 Task: Look for space in Ibirité, Brazil from 4th June, 2023 to 8th June, 2023 for 2 adults in price range Rs.8000 to Rs.16000. Place can be private room with 1  bedroom having 1 bed and 1 bathroom. Property type can be house, flat, guest house, hotel. Booking option can be shelf check-in. Required host language is Spanish.
Action: Key pressed i<Key.caps_lock>birite,<Key.space><Key.caps_lock>b<Key.caps_lock>razil<Key.space><Key.enter>
Screenshot: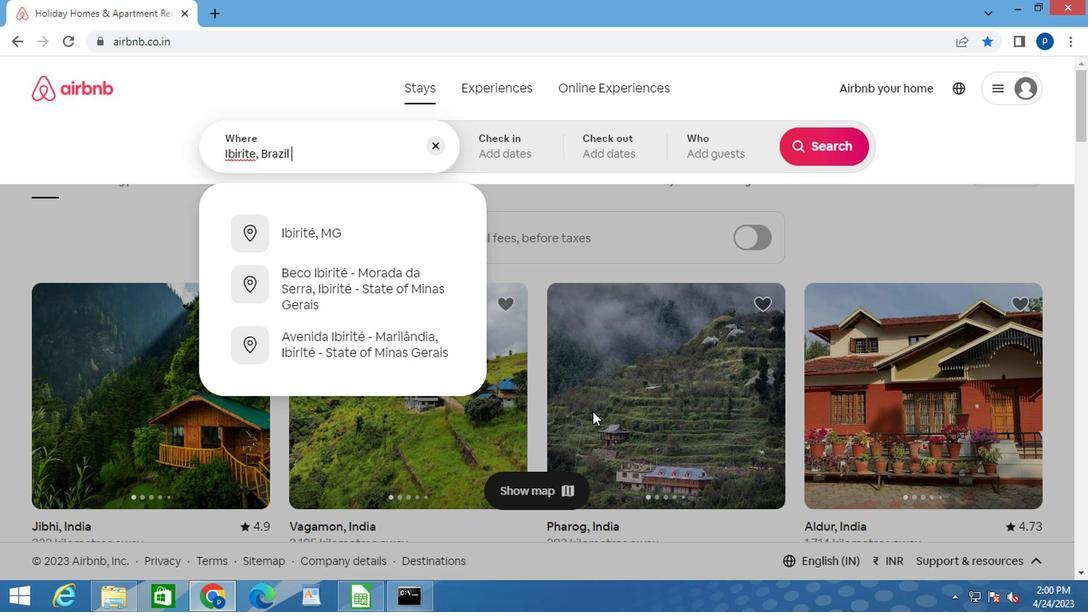 
Action: Mouse moved to (805, 268)
Screenshot: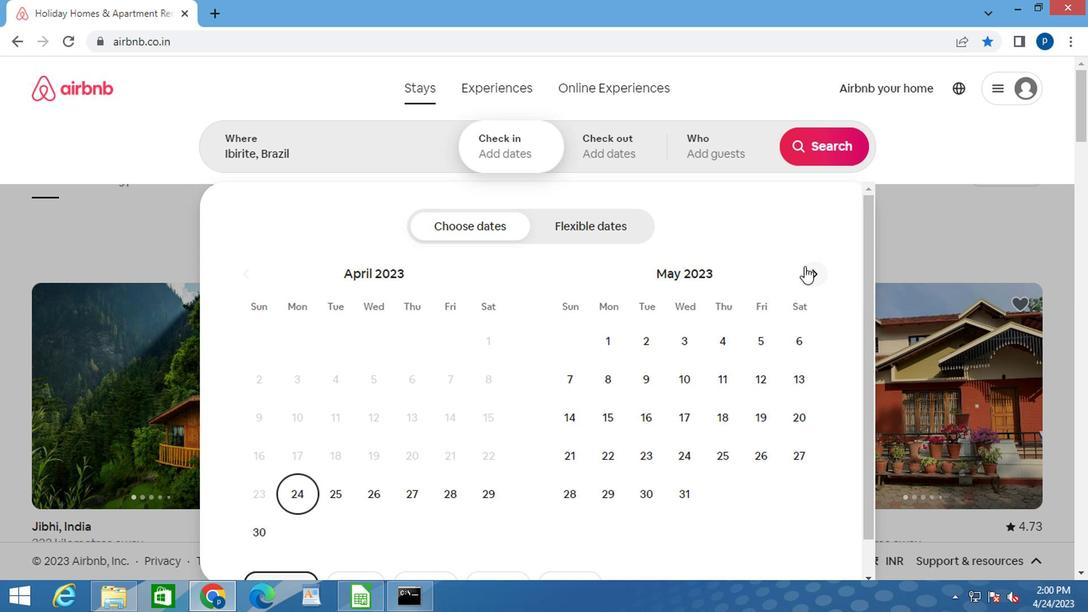 
Action: Mouse pressed left at (805, 268)
Screenshot: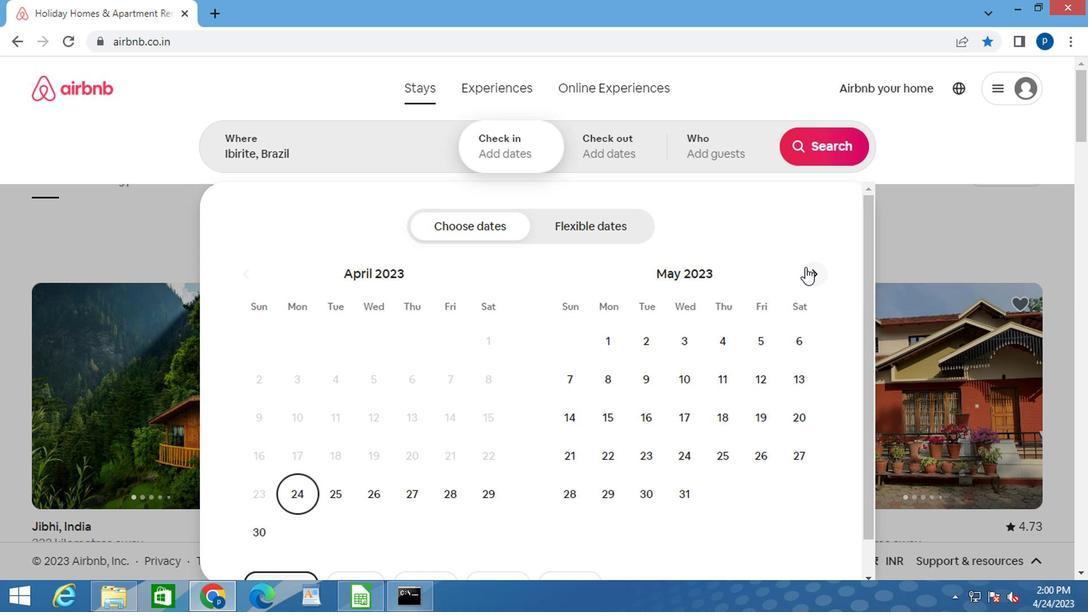 
Action: Mouse moved to (561, 380)
Screenshot: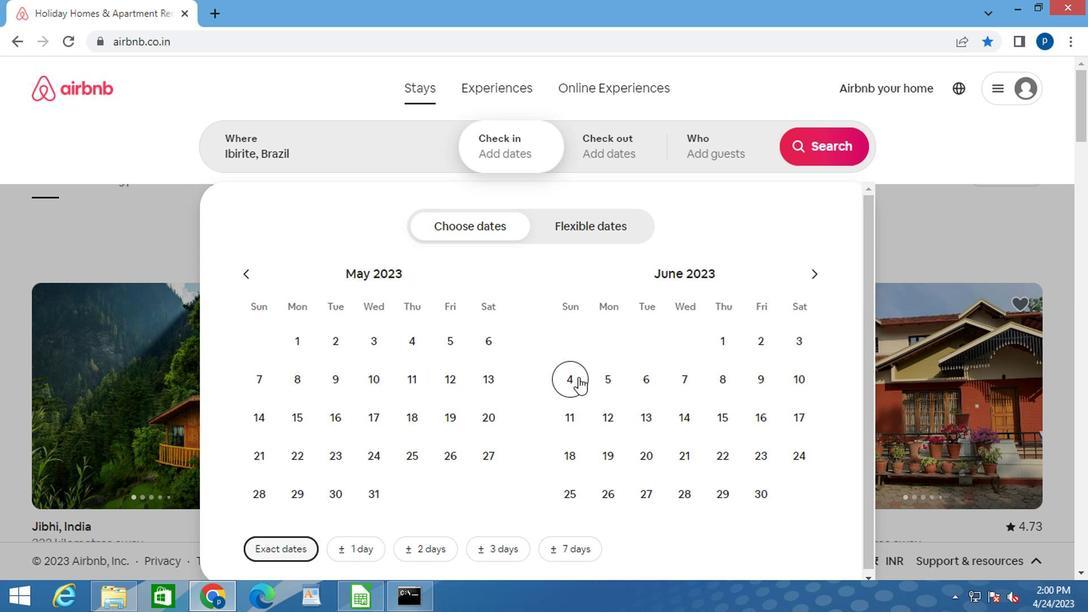
Action: Mouse pressed left at (561, 380)
Screenshot: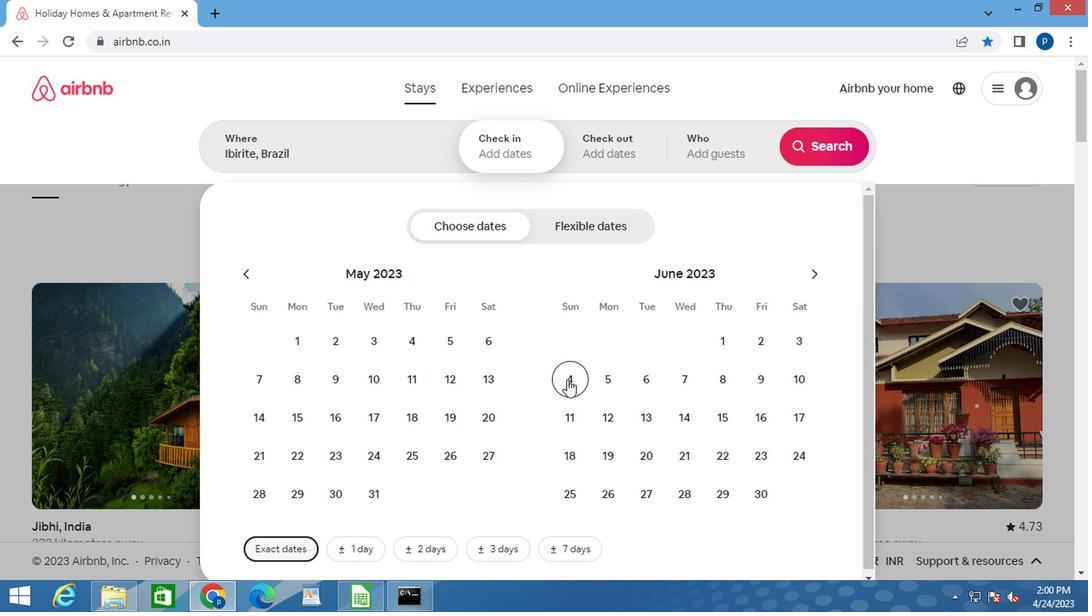 
Action: Mouse moved to (720, 387)
Screenshot: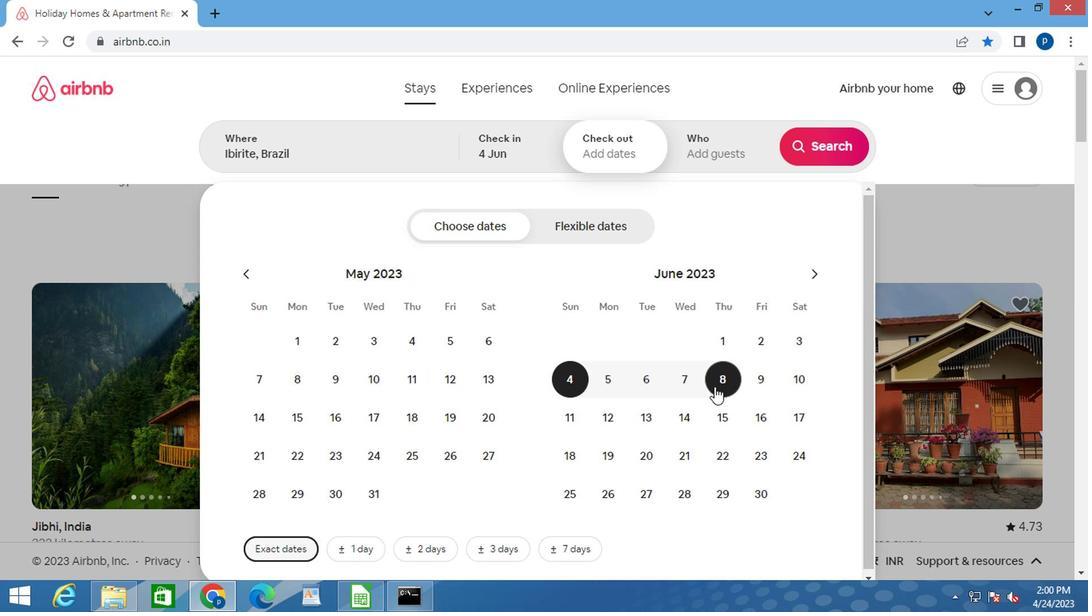 
Action: Mouse pressed left at (720, 387)
Screenshot: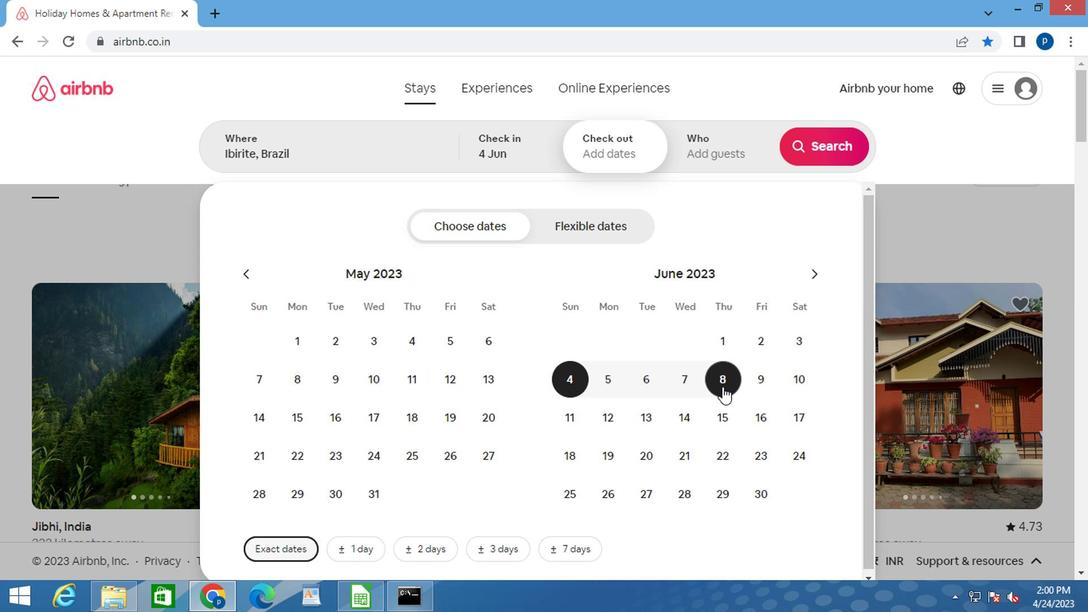 
Action: Mouse moved to (706, 158)
Screenshot: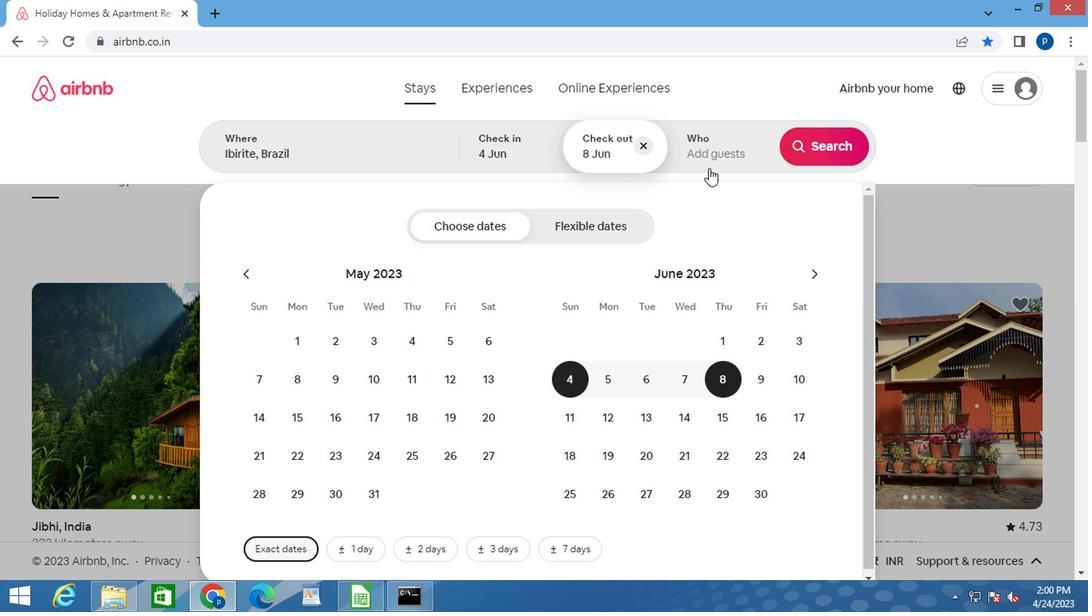 
Action: Mouse pressed left at (706, 158)
Screenshot: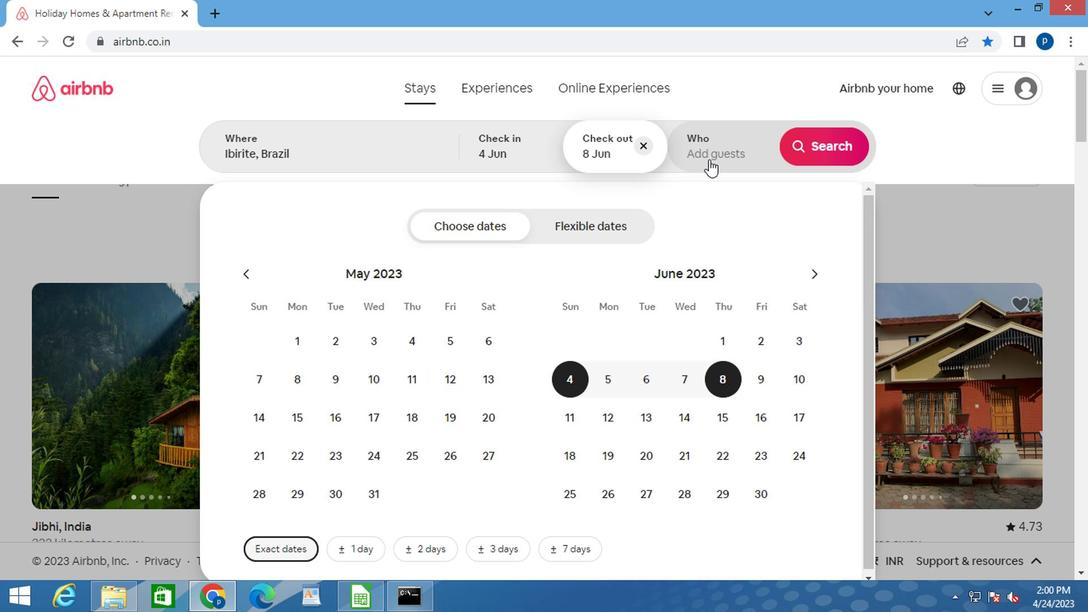 
Action: Mouse moved to (823, 230)
Screenshot: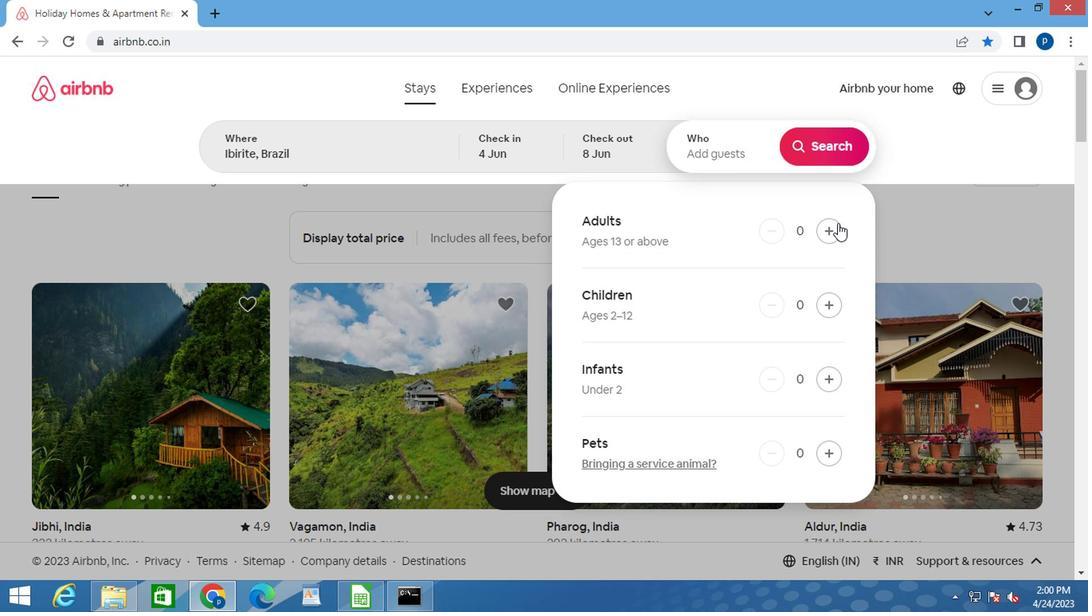 
Action: Mouse pressed left at (823, 230)
Screenshot: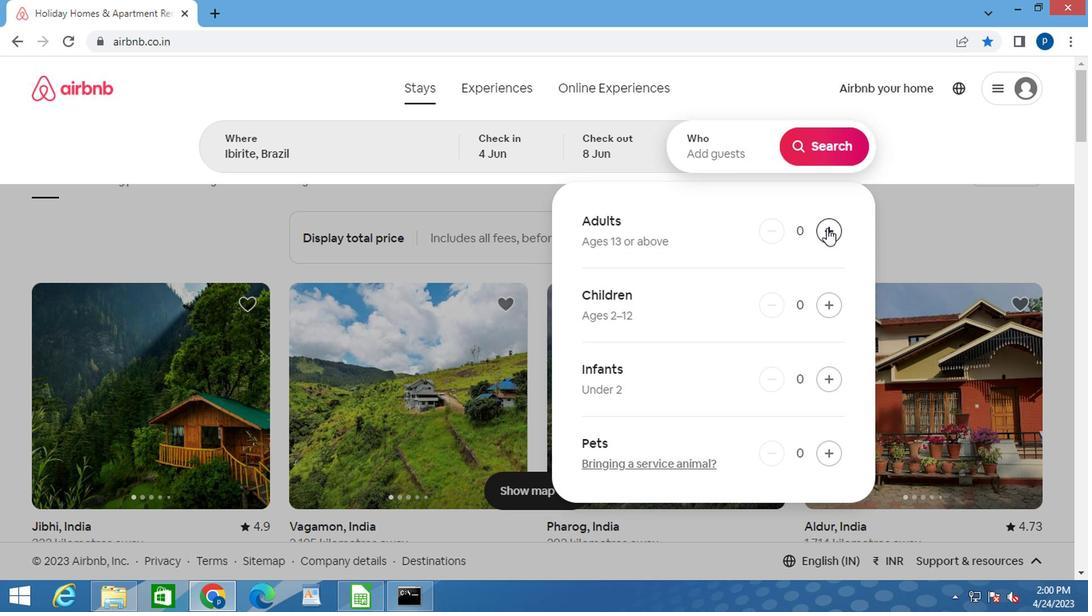 
Action: Mouse pressed left at (823, 230)
Screenshot: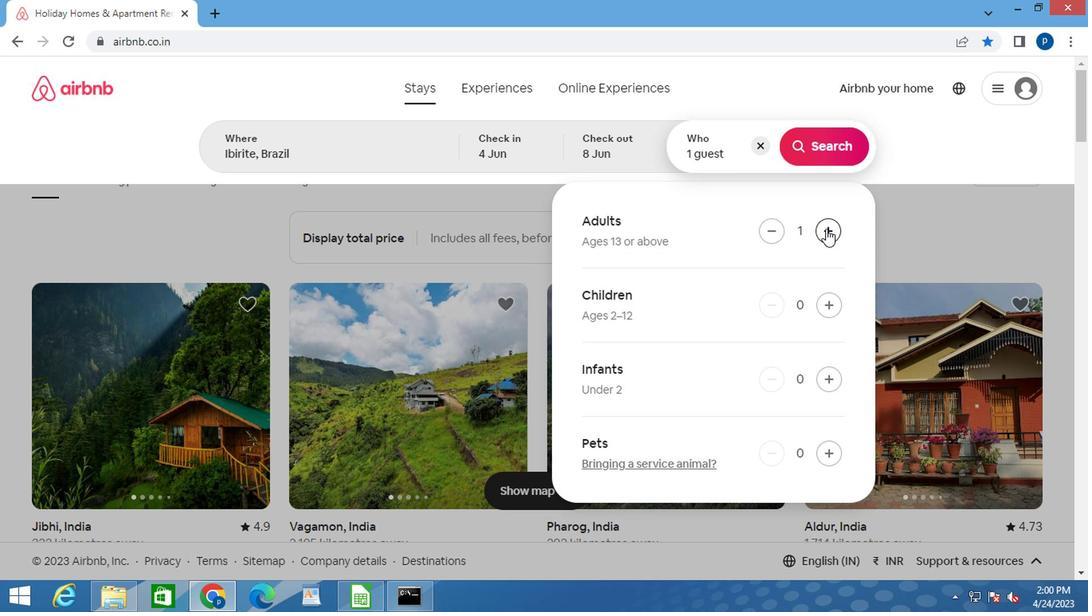 
Action: Mouse moved to (822, 151)
Screenshot: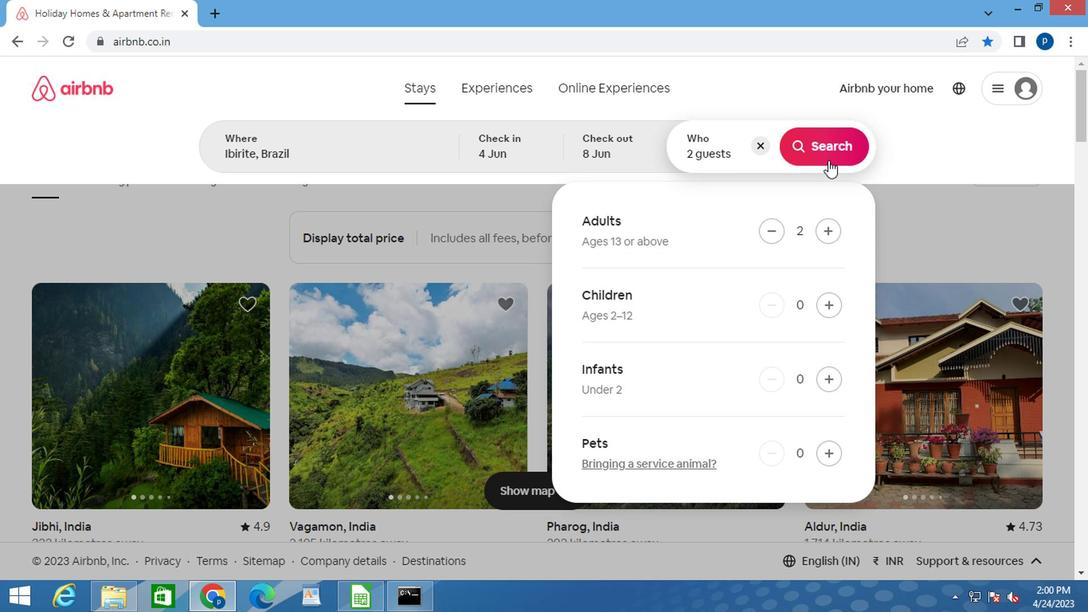 
Action: Mouse pressed left at (822, 151)
Screenshot: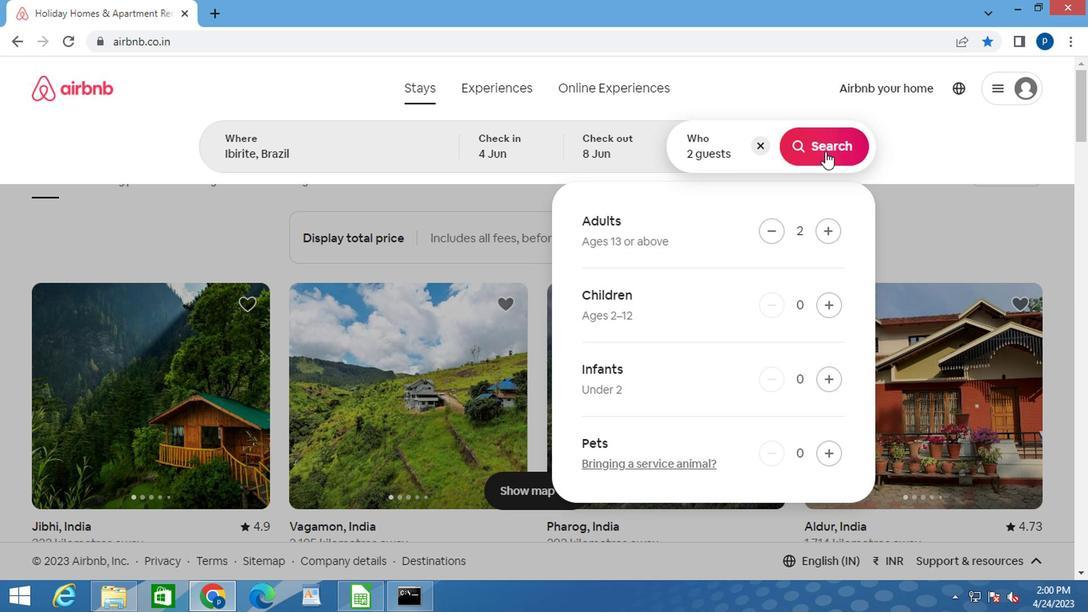 
Action: Mouse moved to (999, 155)
Screenshot: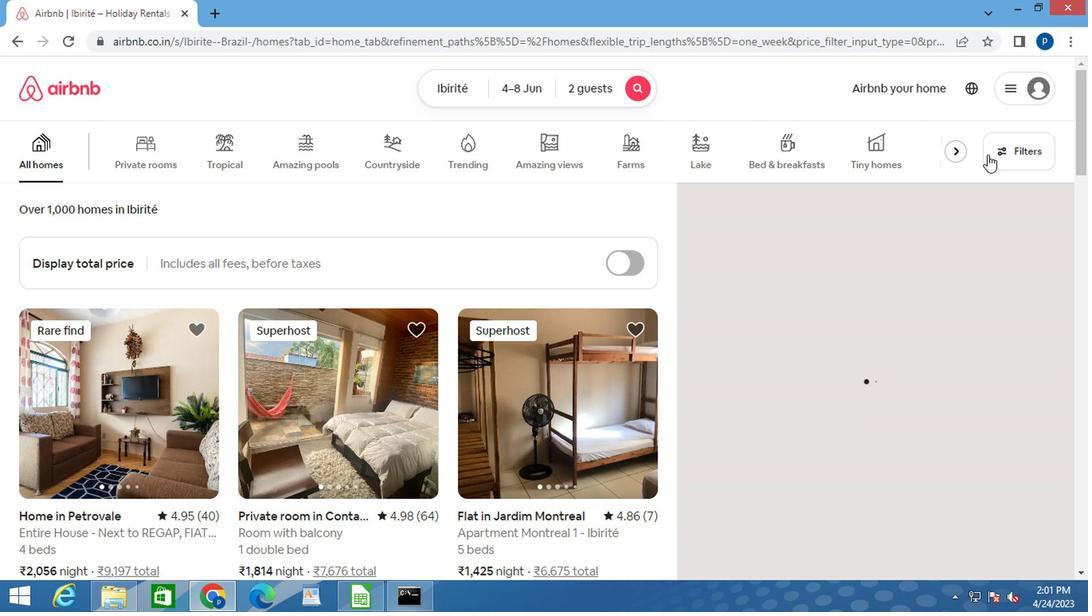 
Action: Mouse pressed left at (999, 155)
Screenshot: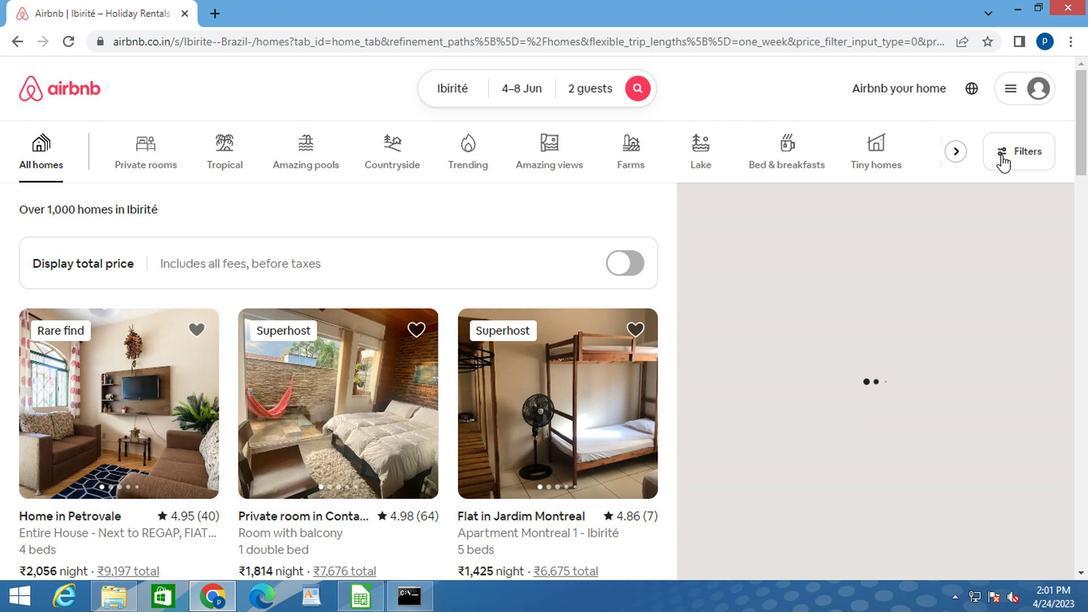 
Action: Mouse moved to (307, 354)
Screenshot: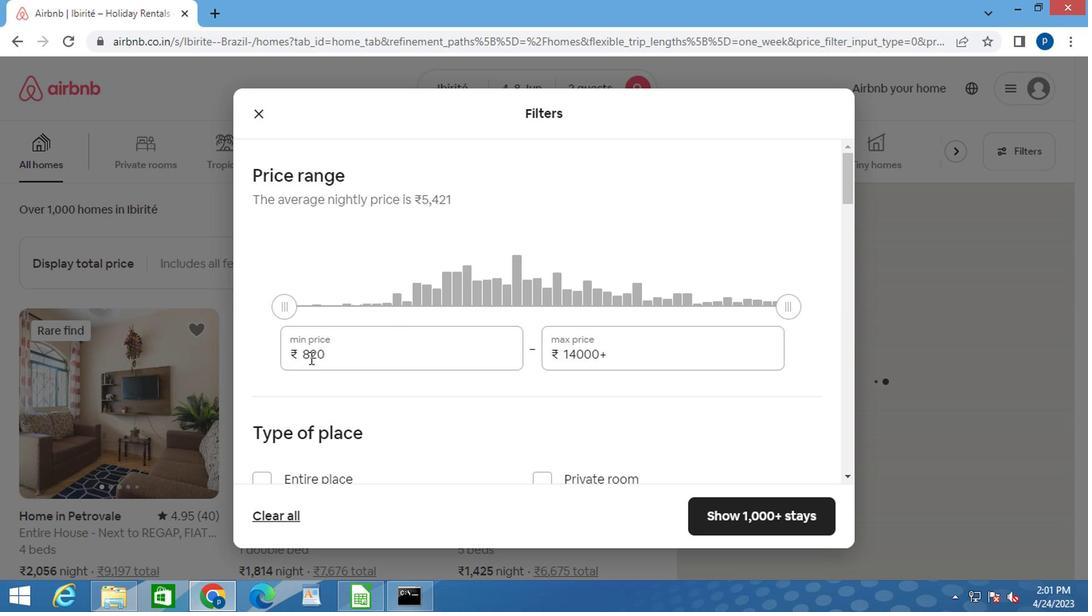 
Action: Mouse pressed left at (307, 354)
Screenshot: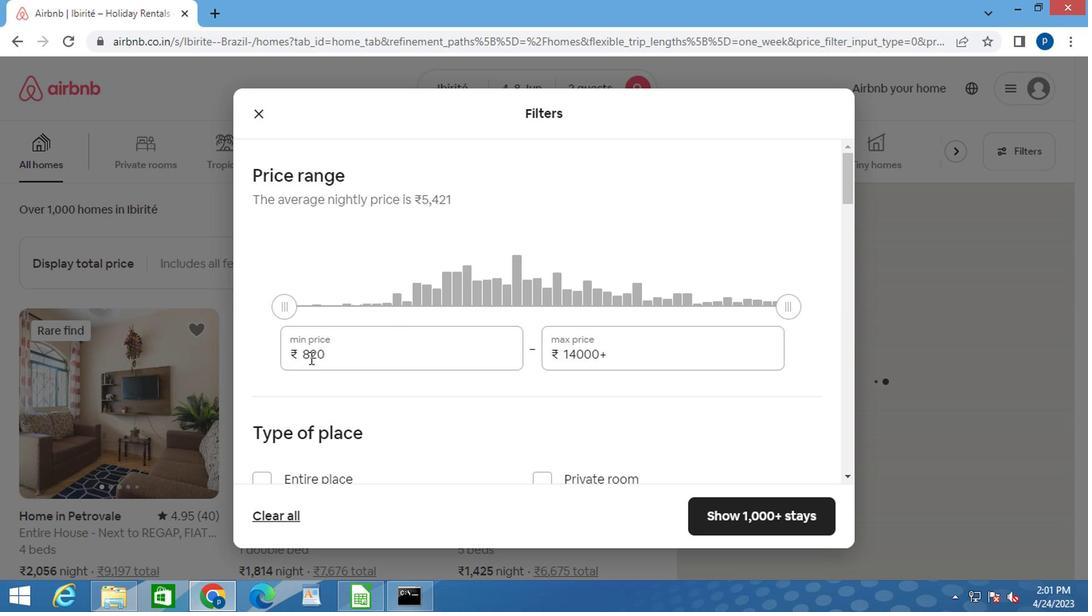 
Action: Mouse pressed left at (307, 354)
Screenshot: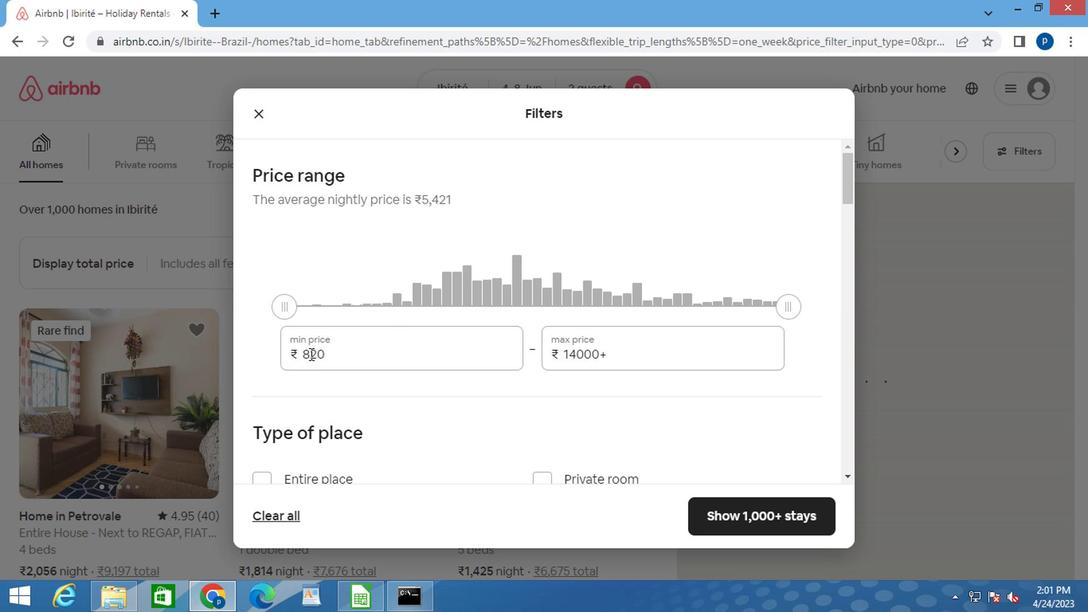 
Action: Mouse moved to (307, 354)
Screenshot: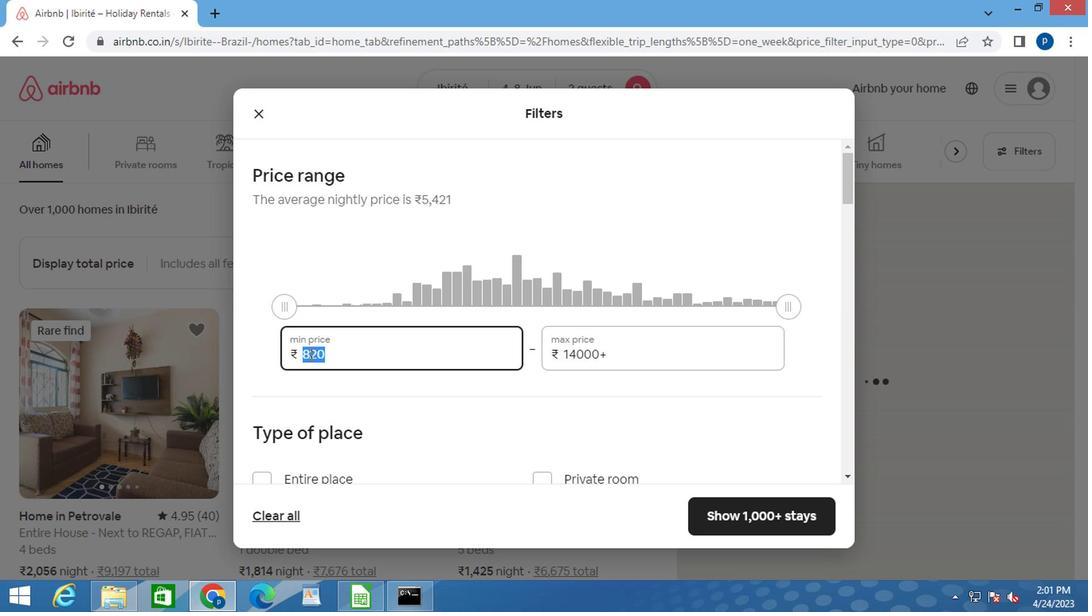 
Action: Key pressed 8000<Key.tab>16000
Screenshot: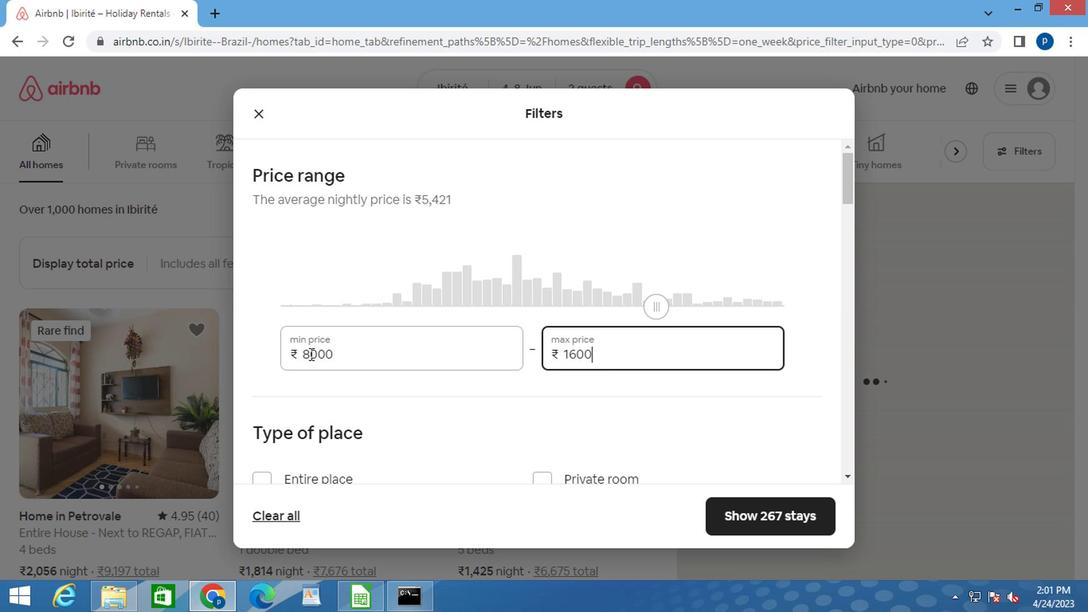 
Action: Mouse moved to (336, 386)
Screenshot: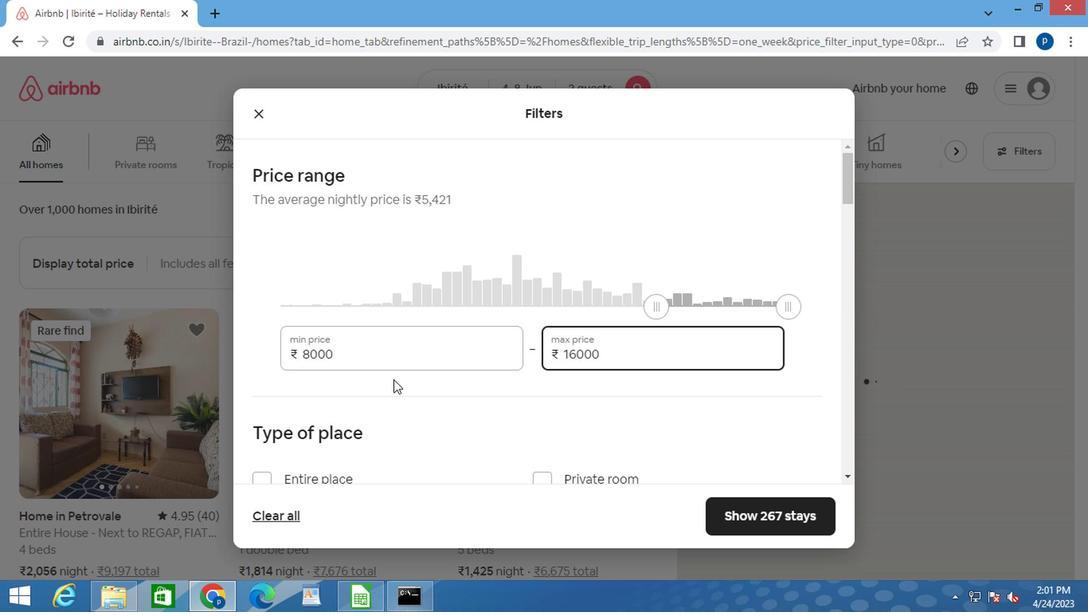 
Action: Mouse scrolled (336, 386) with delta (0, 0)
Screenshot: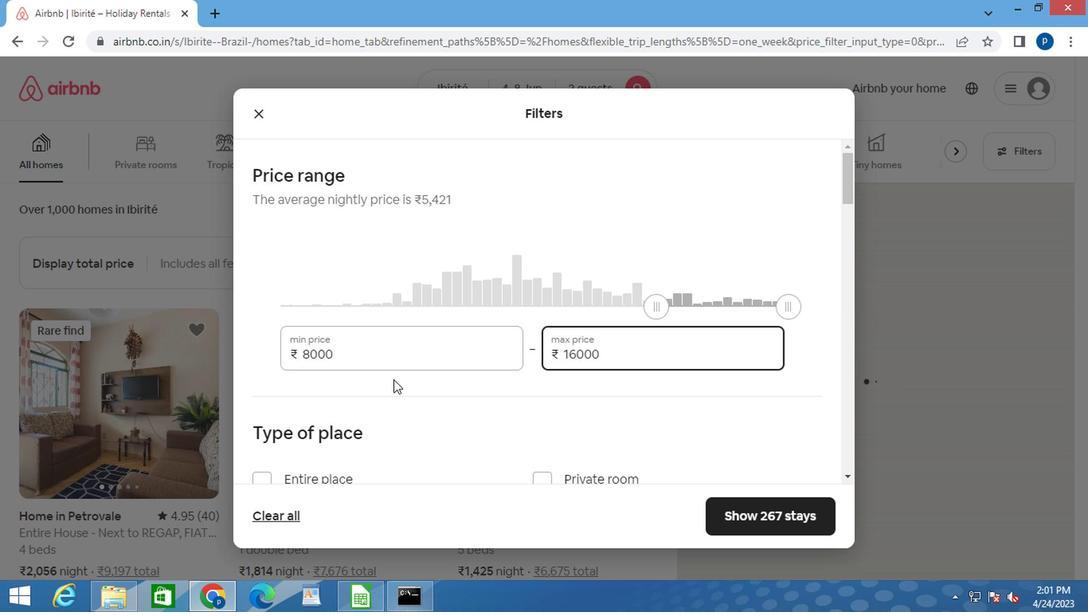 
Action: Mouse moved to (358, 380)
Screenshot: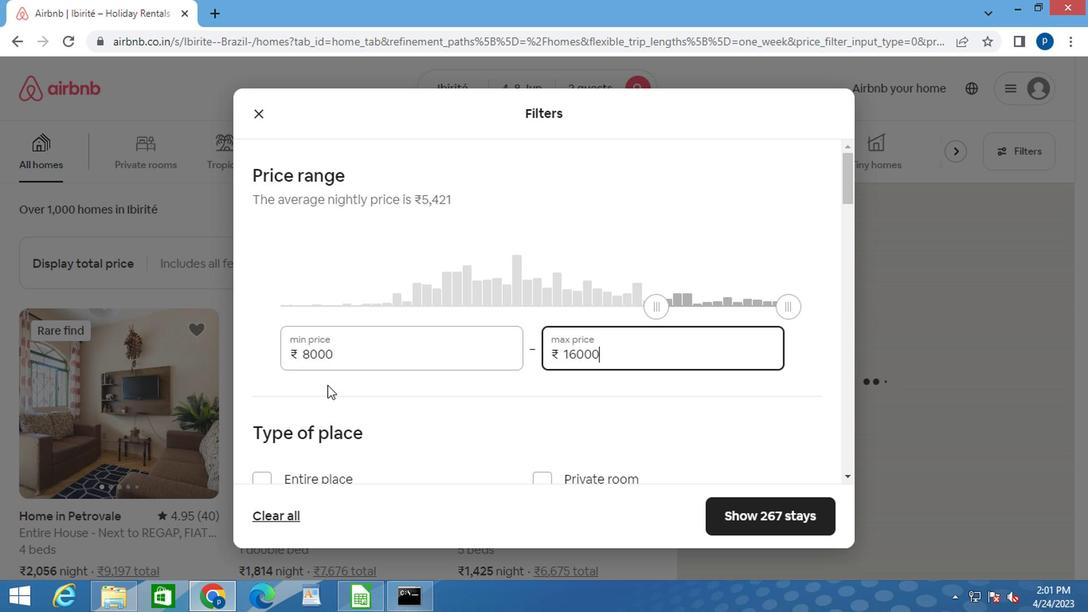 
Action: Mouse scrolled (358, 379) with delta (0, 0)
Screenshot: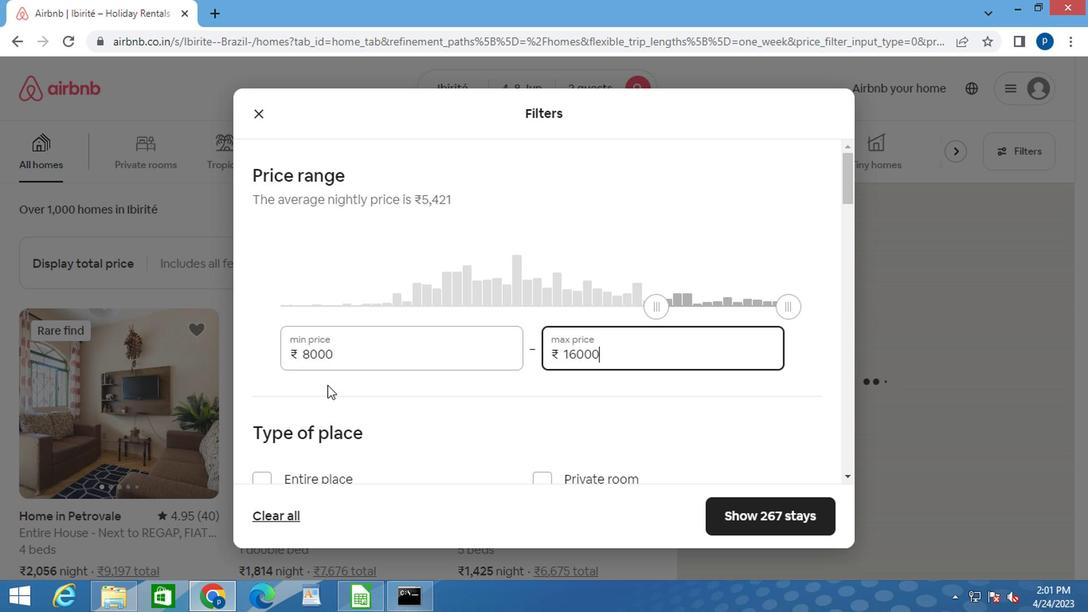 
Action: Mouse moved to (362, 352)
Screenshot: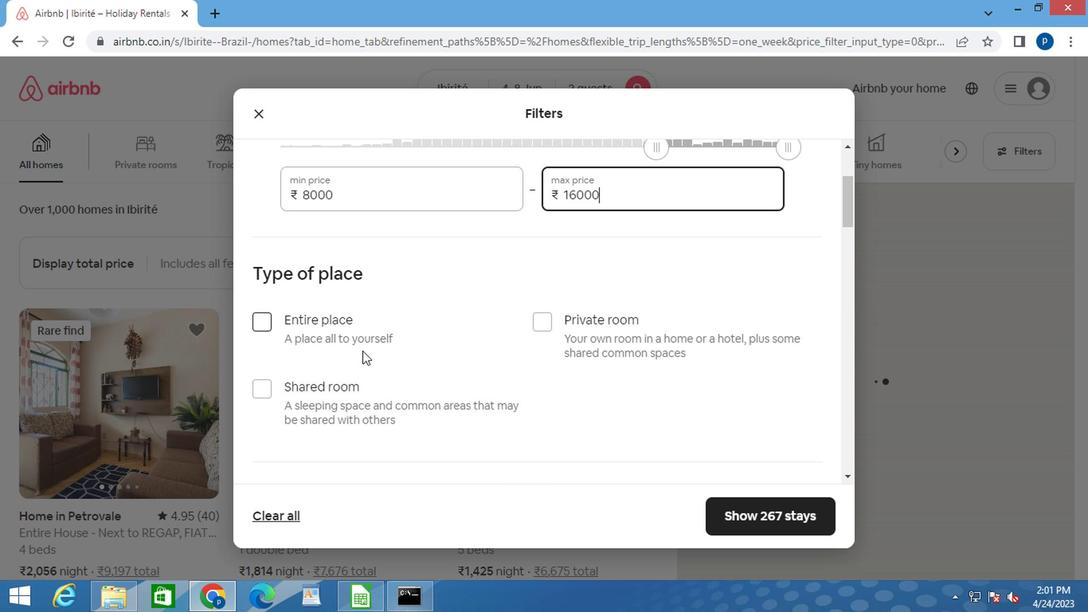 
Action: Mouse scrolled (362, 351) with delta (0, -1)
Screenshot: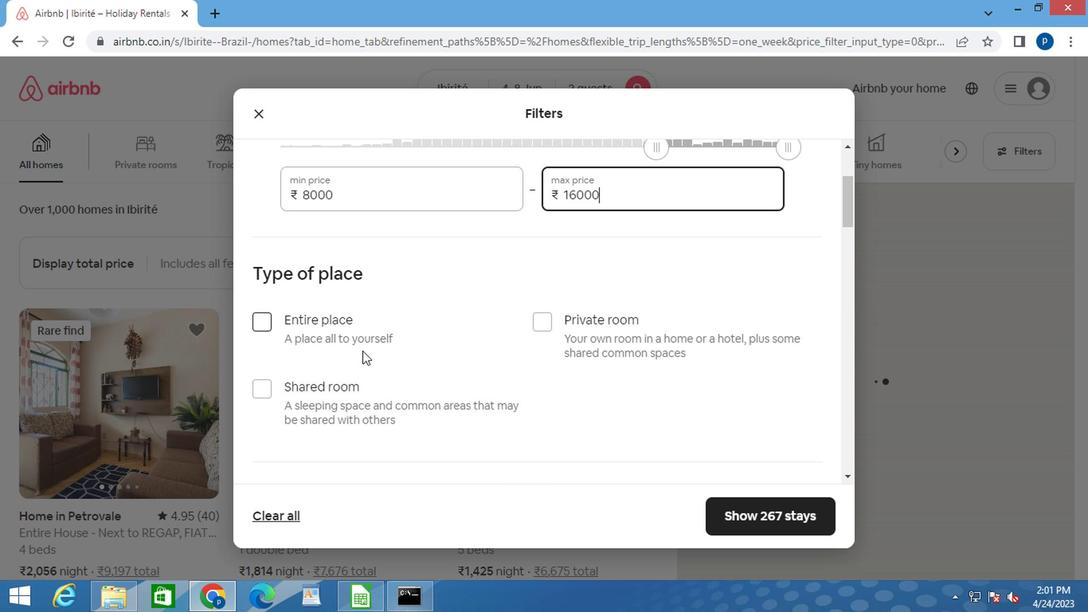 
Action: Mouse moved to (362, 353)
Screenshot: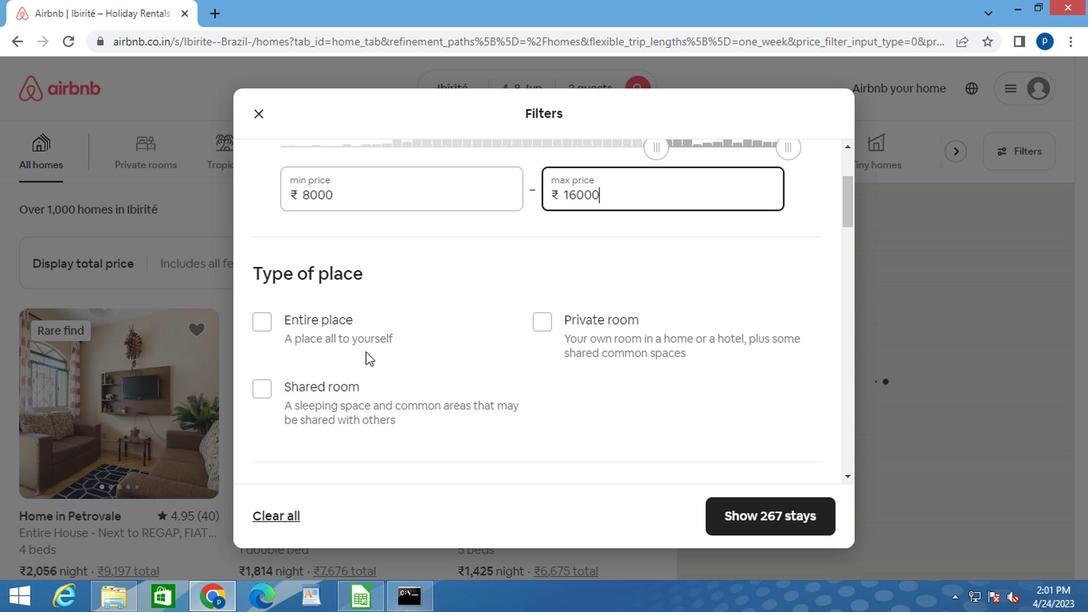 
Action: Mouse scrolled (362, 352) with delta (0, 0)
Screenshot: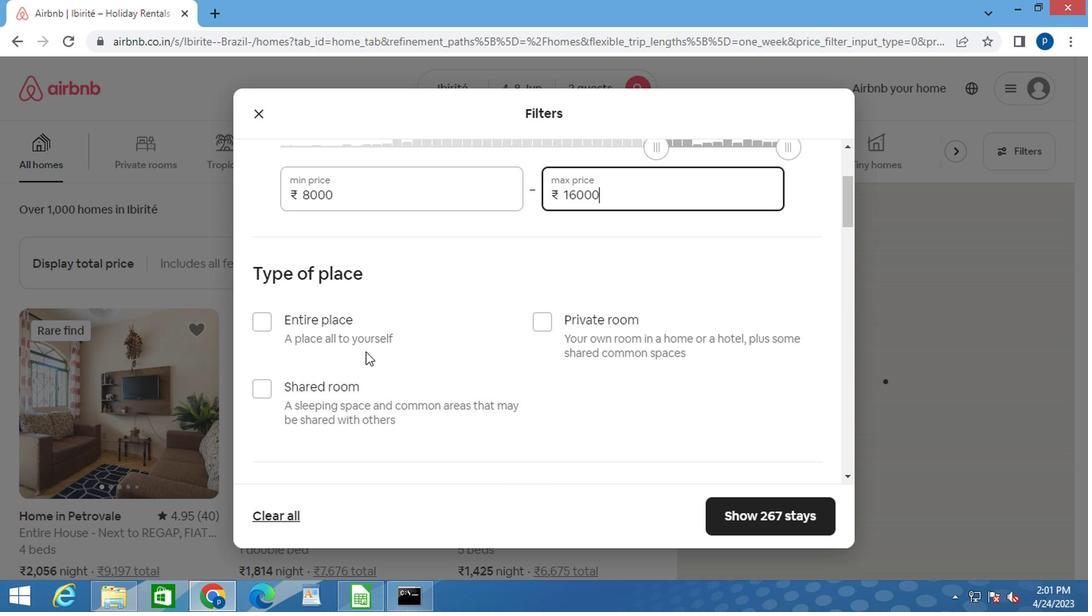
Action: Mouse moved to (362, 353)
Screenshot: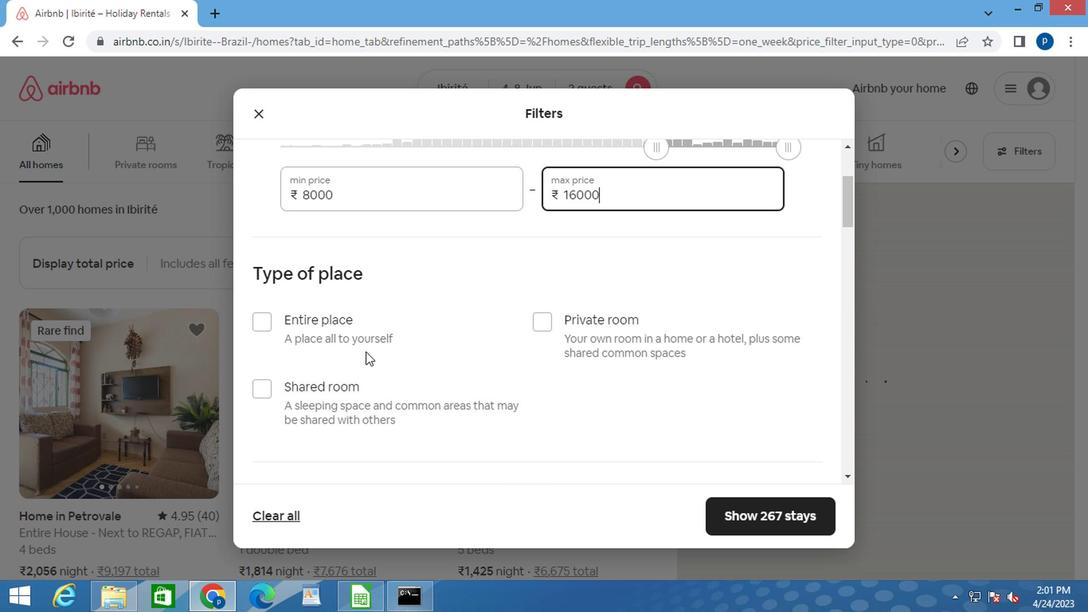 
Action: Mouse scrolled (362, 354) with delta (0, 1)
Screenshot: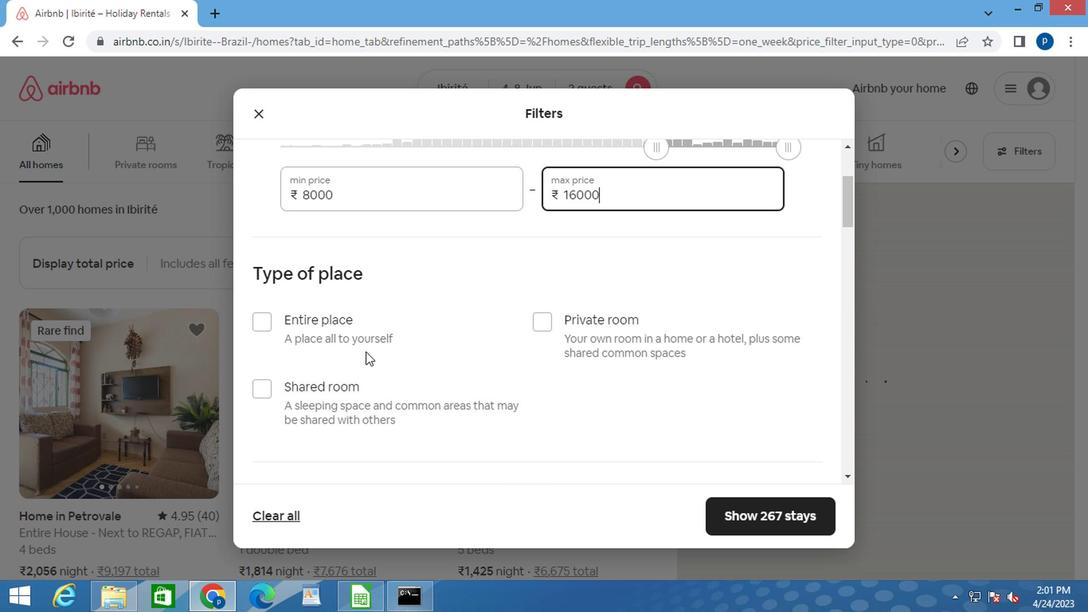 
Action: Mouse moved to (545, 248)
Screenshot: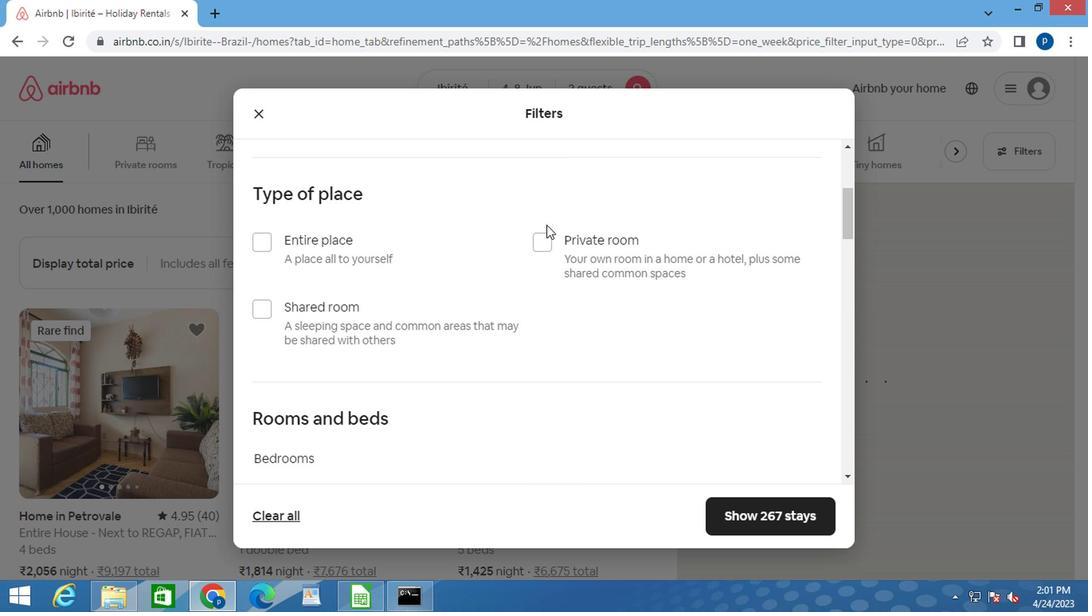
Action: Mouse pressed left at (545, 248)
Screenshot: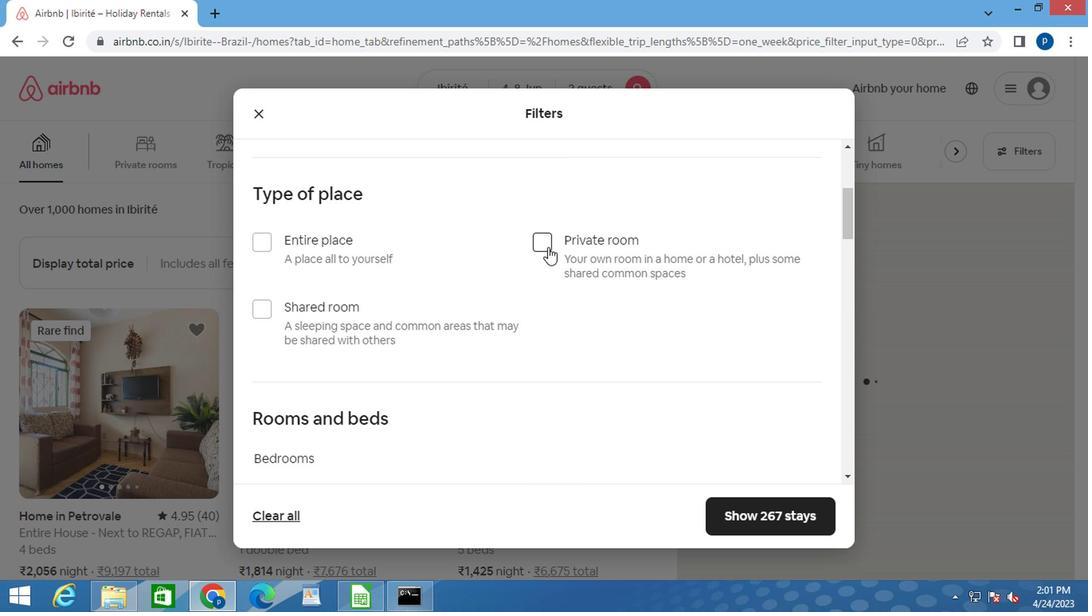 
Action: Mouse moved to (545, 250)
Screenshot: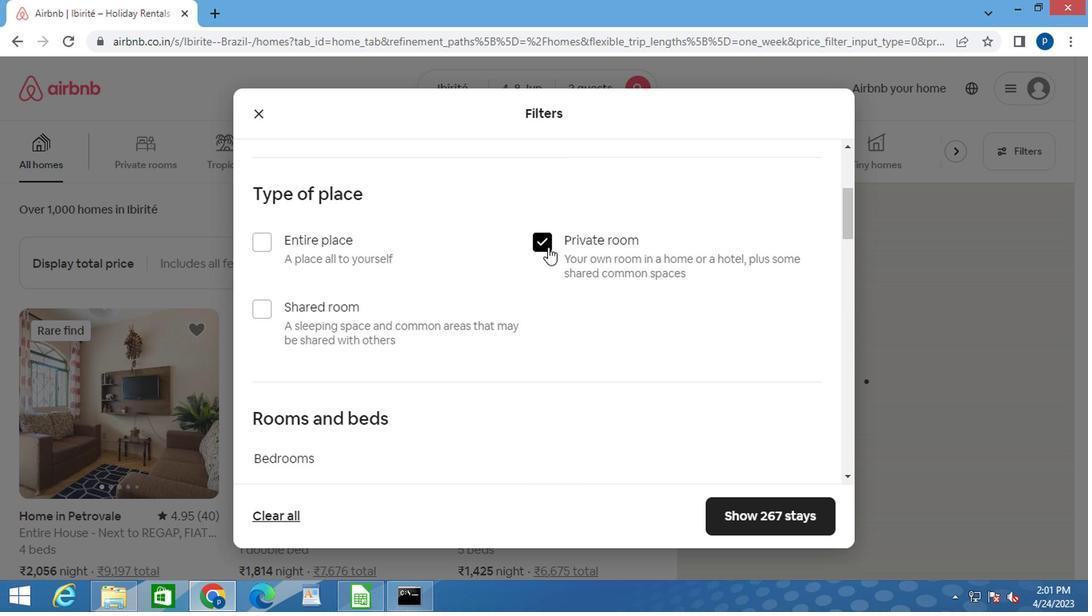 
Action: Mouse scrolled (545, 248) with delta (0, -1)
Screenshot: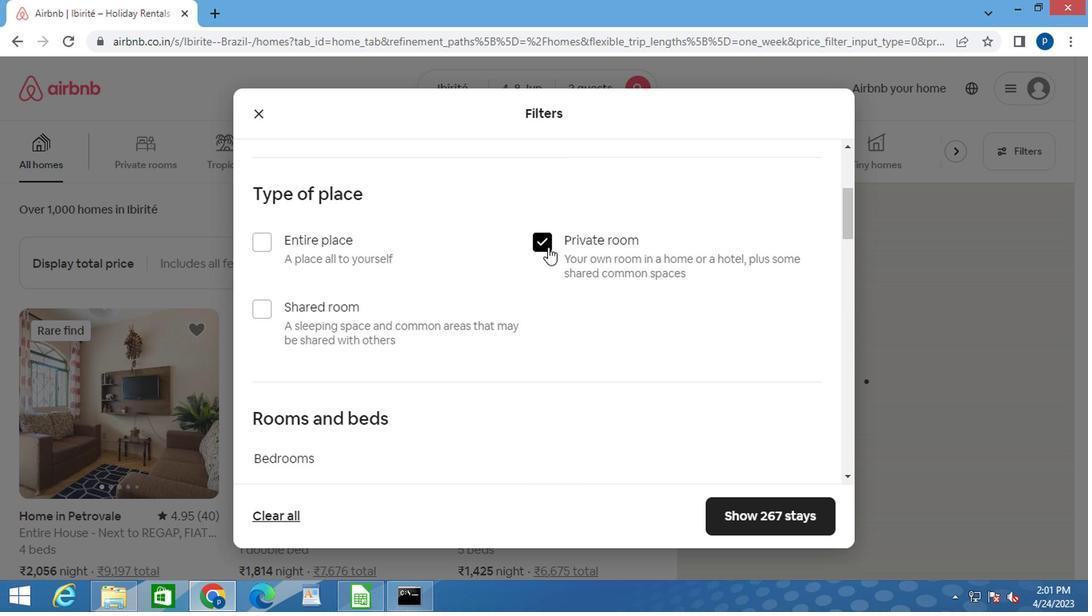 
Action: Mouse moved to (544, 250)
Screenshot: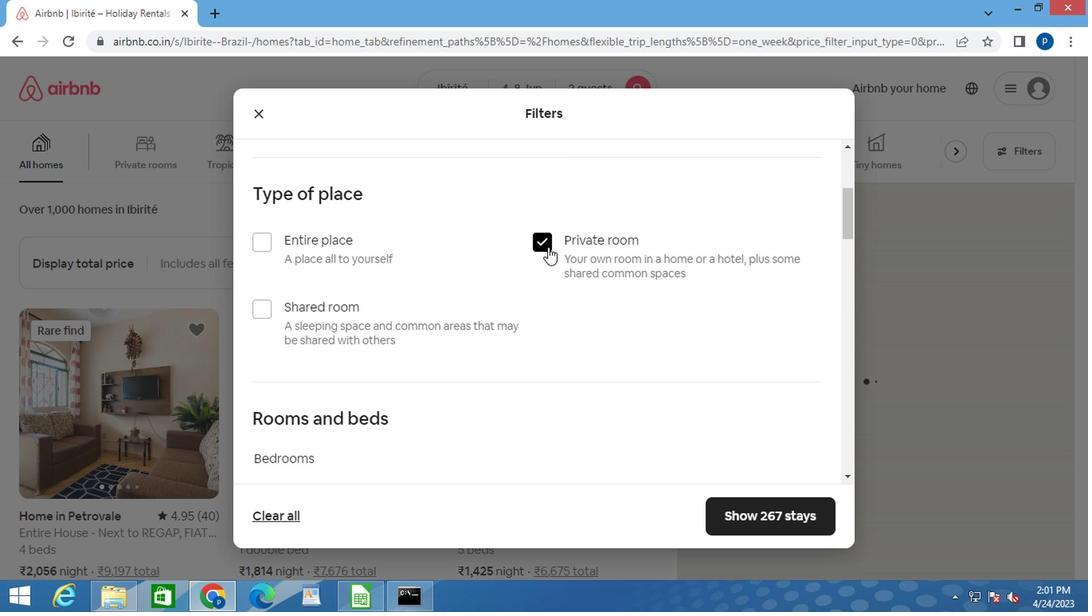 
Action: Mouse scrolled (544, 248) with delta (0, -1)
Screenshot: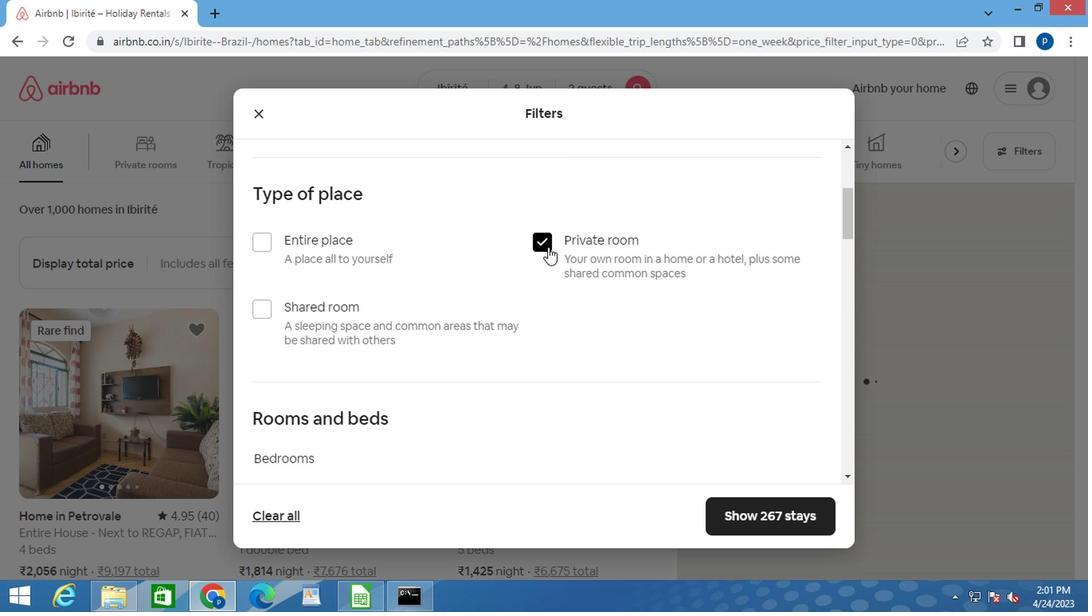 
Action: Mouse scrolled (544, 250) with delta (0, 0)
Screenshot: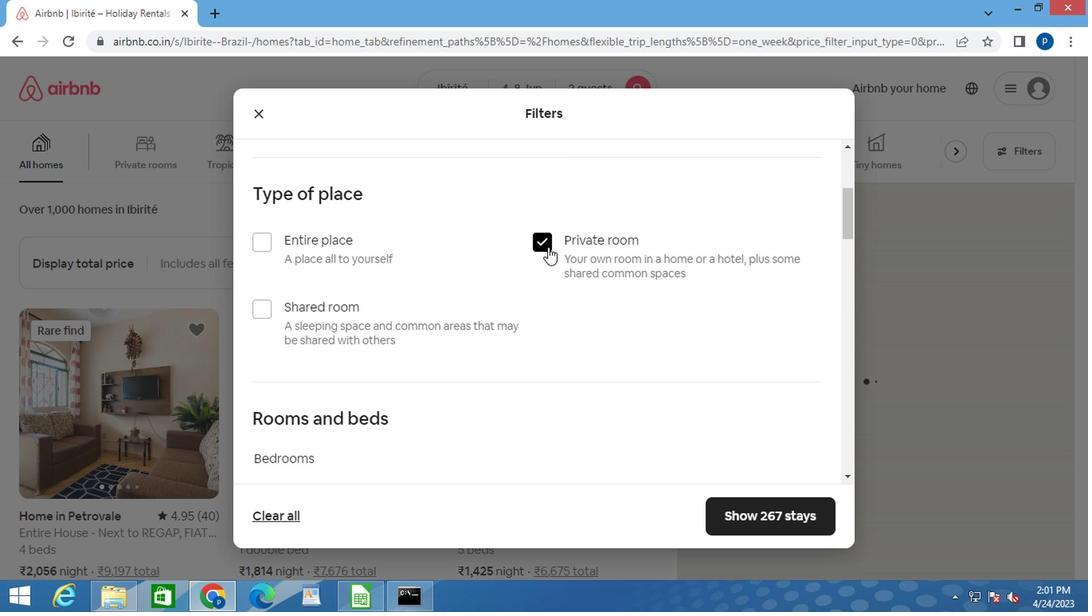 
Action: Mouse moved to (543, 251)
Screenshot: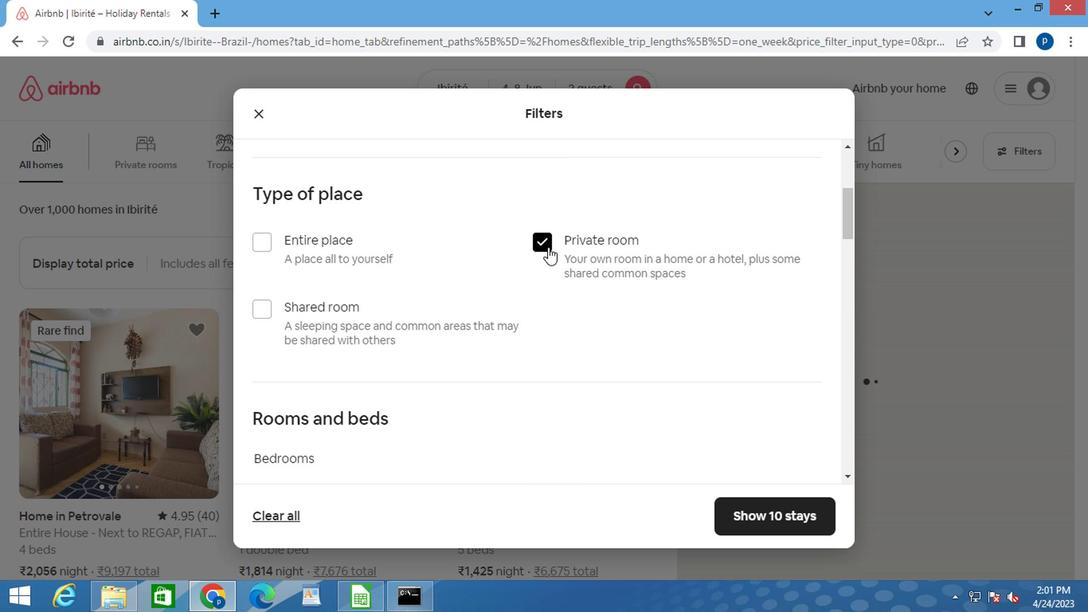 
Action: Mouse scrolled (543, 250) with delta (0, -1)
Screenshot: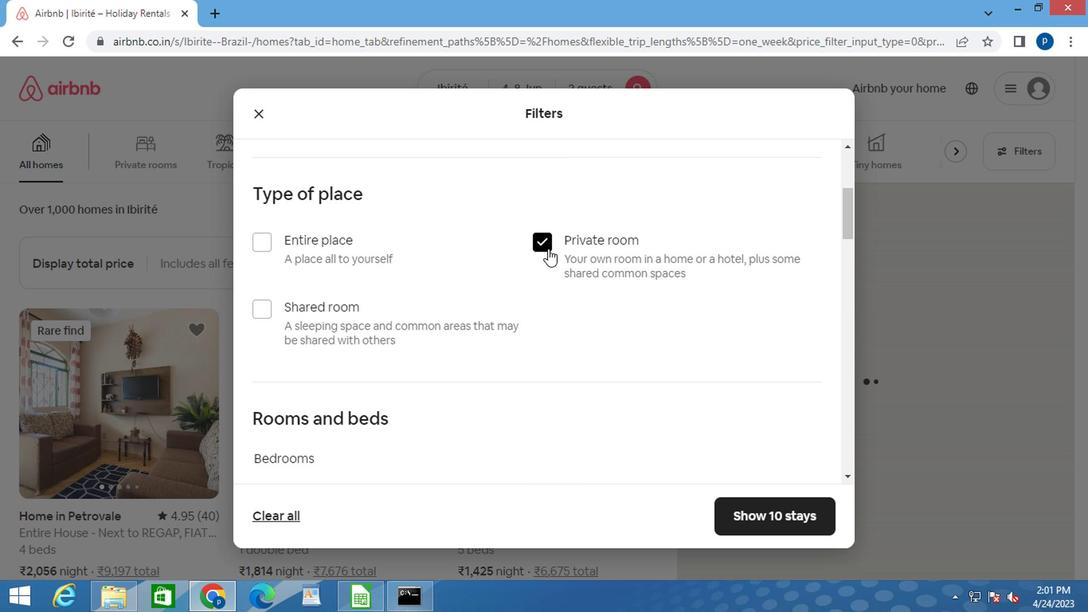 
Action: Mouse moved to (343, 187)
Screenshot: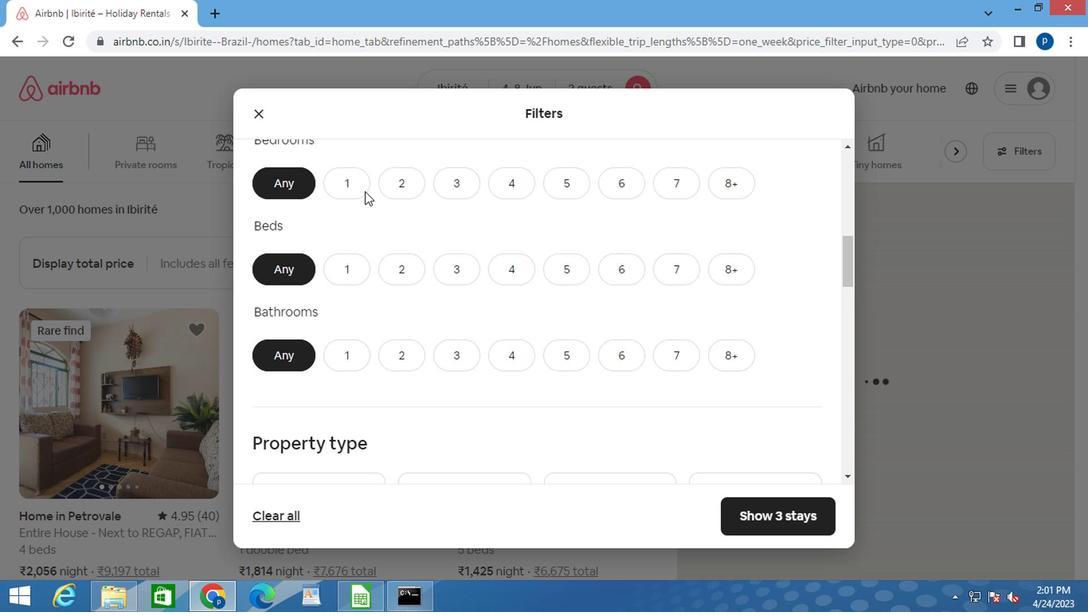 
Action: Mouse pressed left at (343, 187)
Screenshot: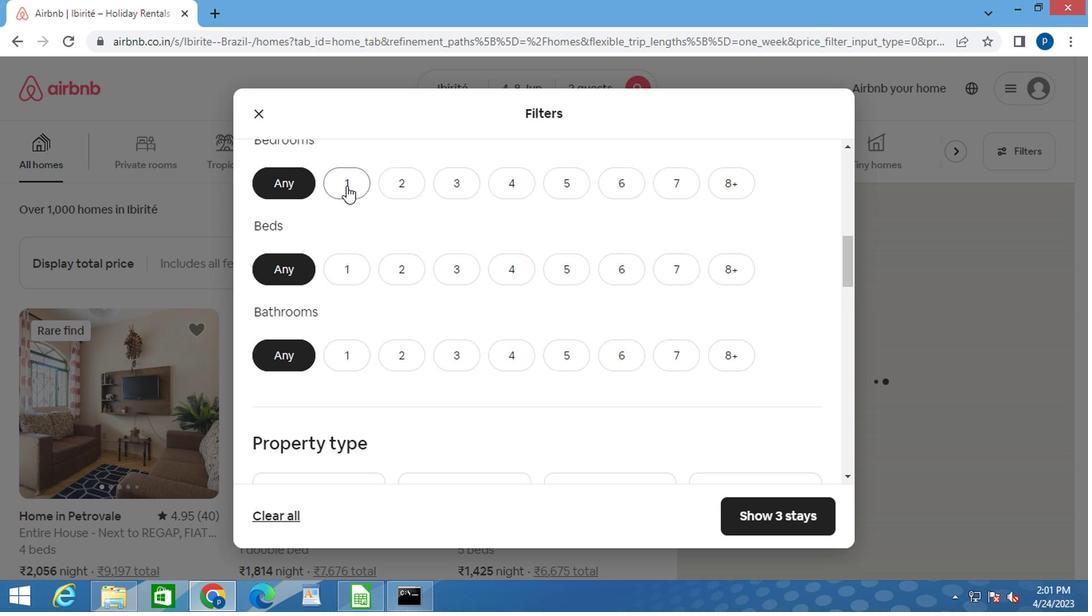 
Action: Mouse moved to (349, 283)
Screenshot: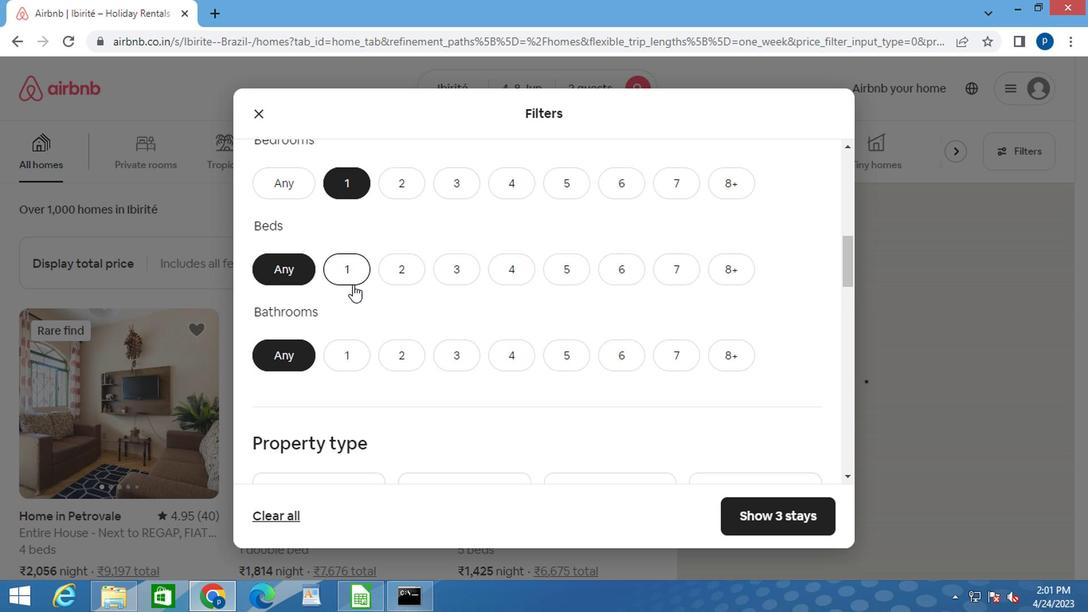 
Action: Mouse pressed left at (349, 283)
Screenshot: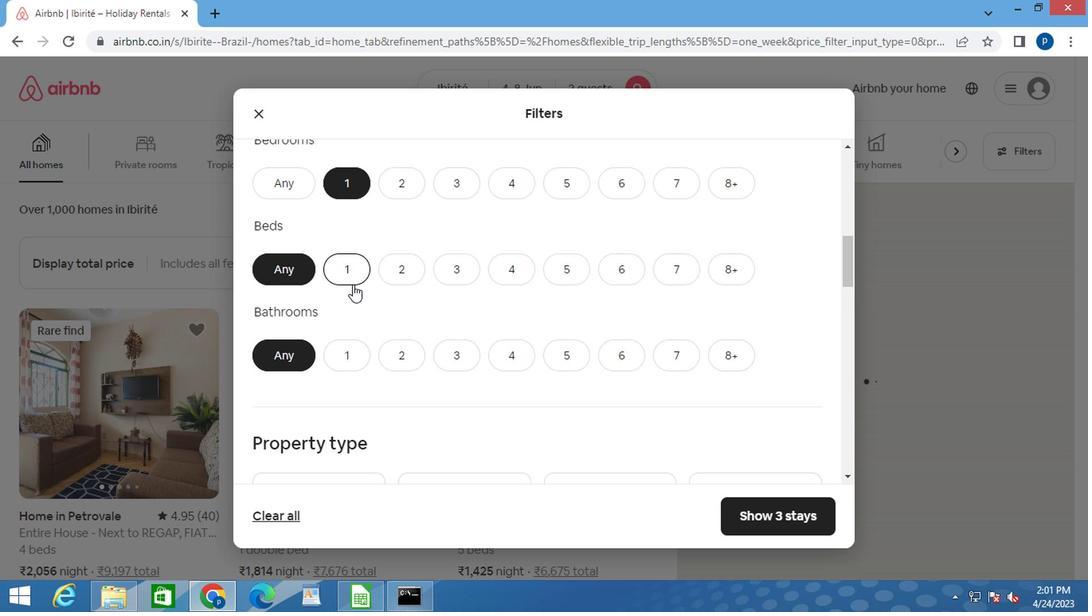 
Action: Mouse moved to (335, 350)
Screenshot: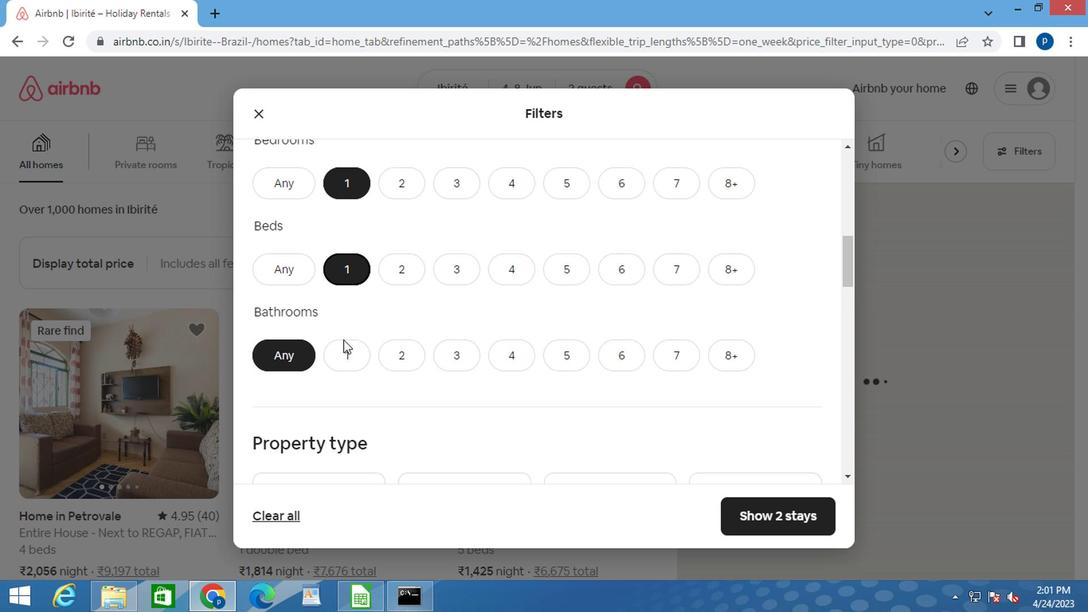 
Action: Mouse pressed left at (335, 350)
Screenshot: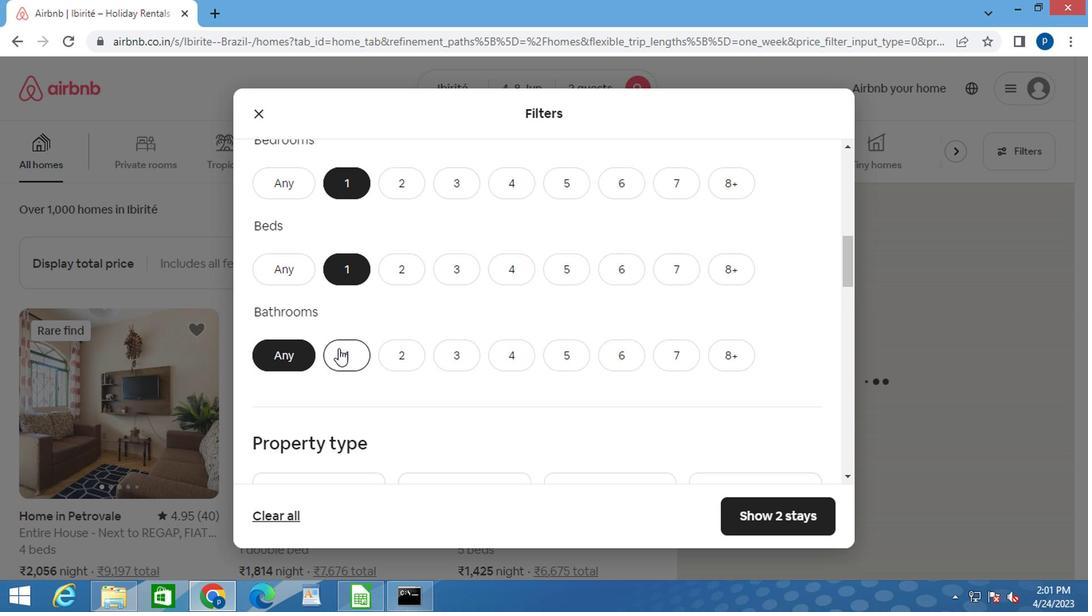 
Action: Mouse moved to (416, 355)
Screenshot: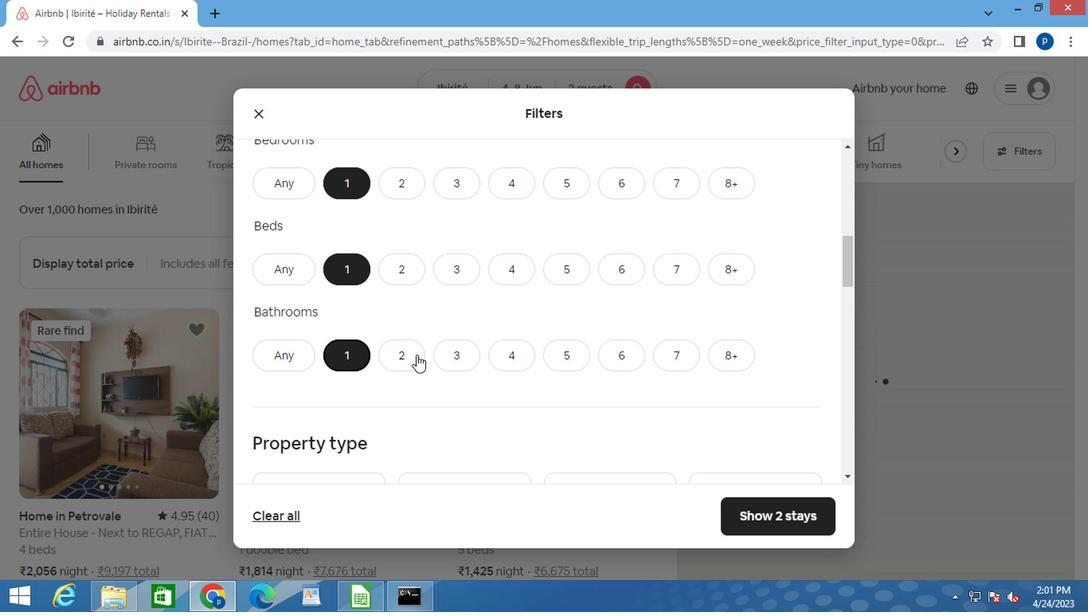 
Action: Mouse scrolled (416, 354) with delta (0, 0)
Screenshot: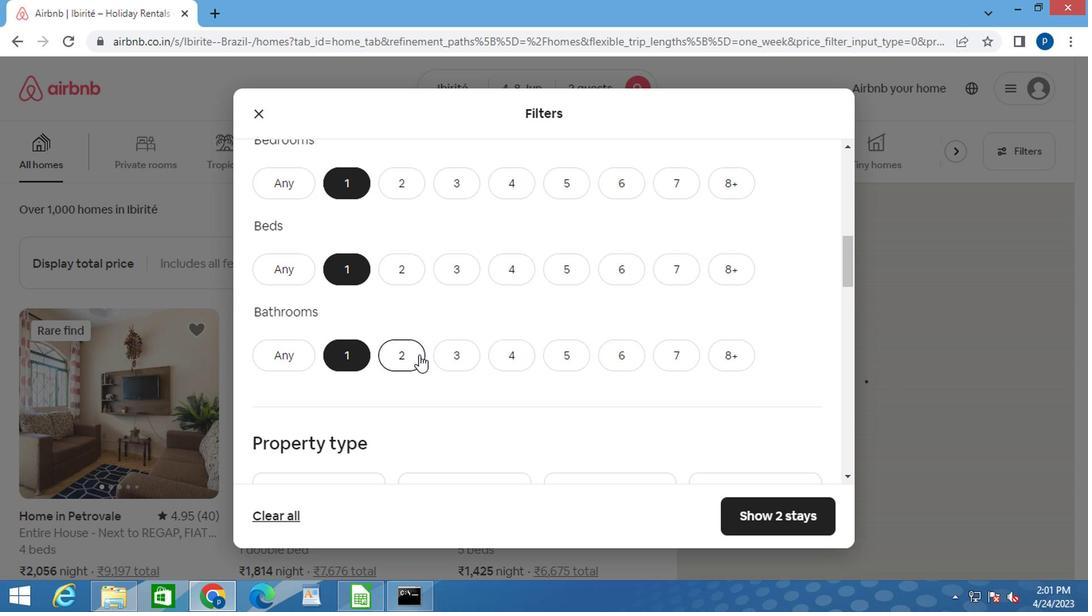 
Action: Mouse scrolled (416, 354) with delta (0, 0)
Screenshot: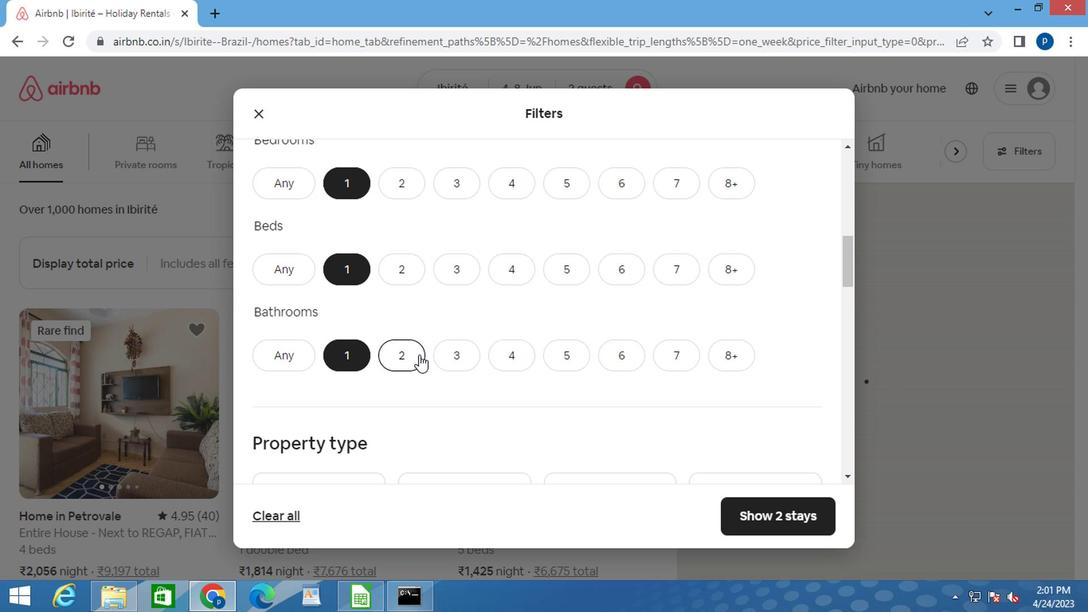 
Action: Mouse moved to (464, 350)
Screenshot: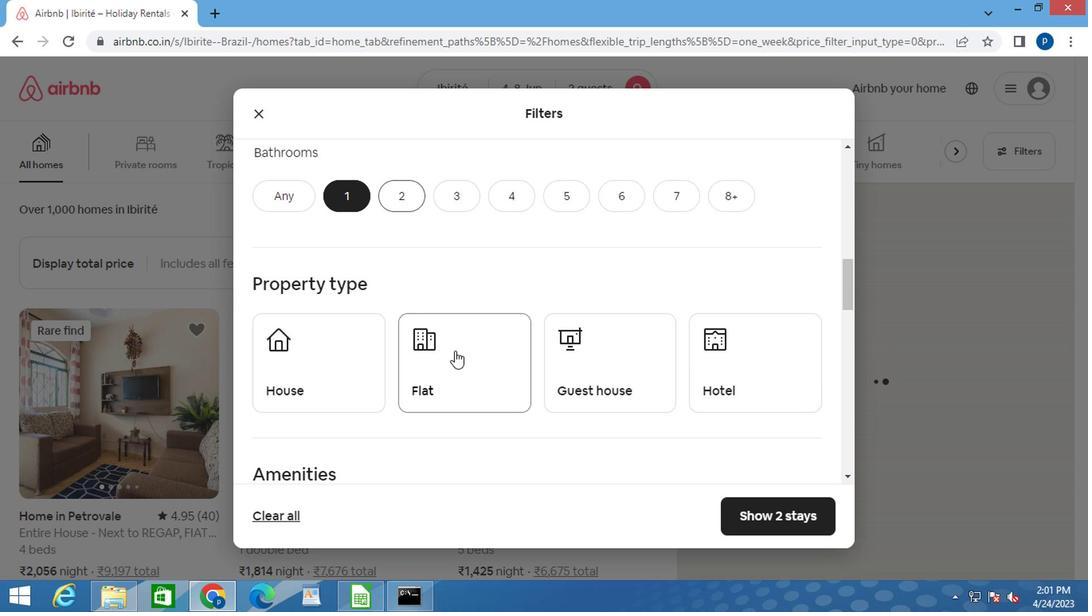 
Action: Mouse scrolled (464, 349) with delta (0, -1)
Screenshot: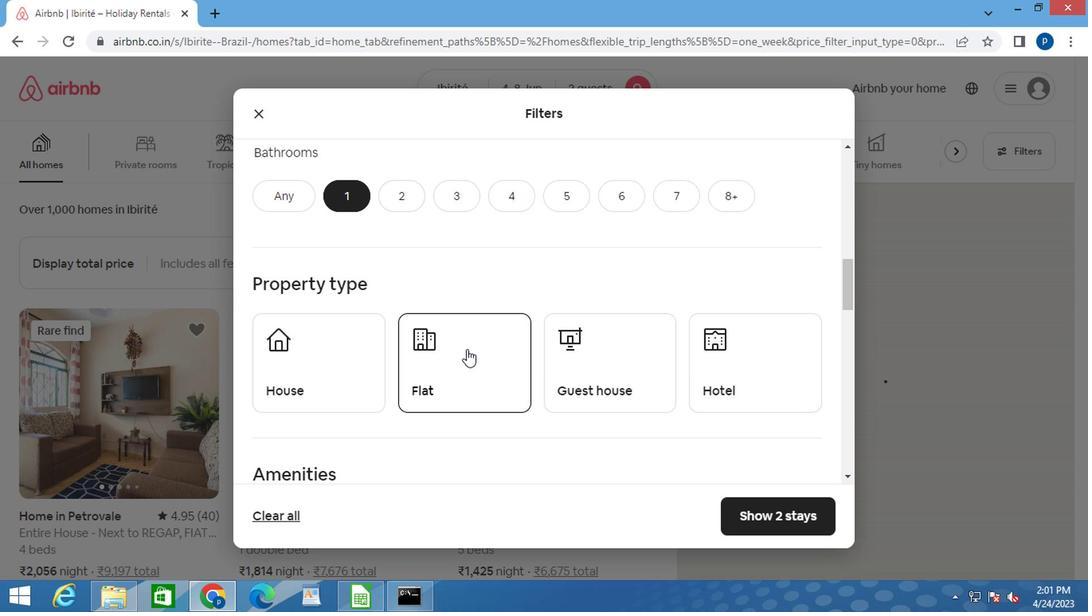 
Action: Mouse moved to (512, 334)
Screenshot: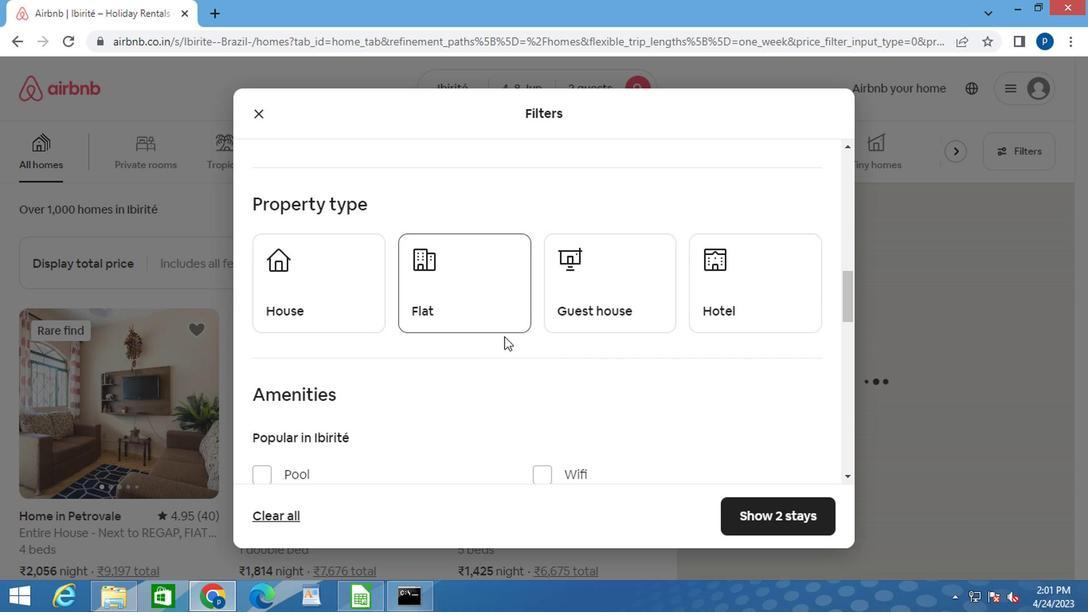 
Action: Mouse scrolled (512, 333) with delta (0, -1)
Screenshot: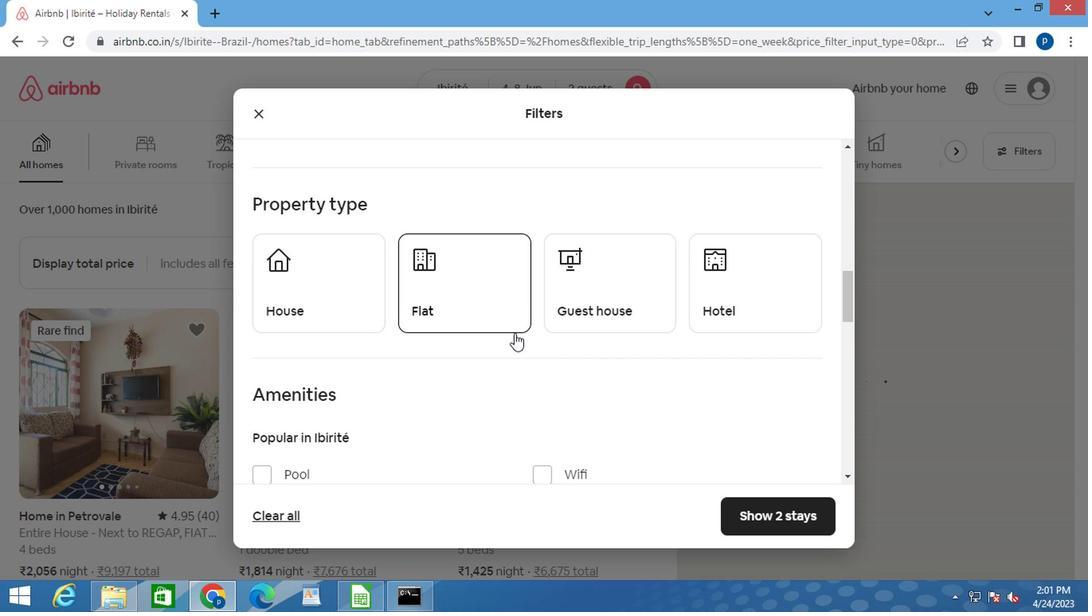 
Action: Mouse moved to (329, 193)
Screenshot: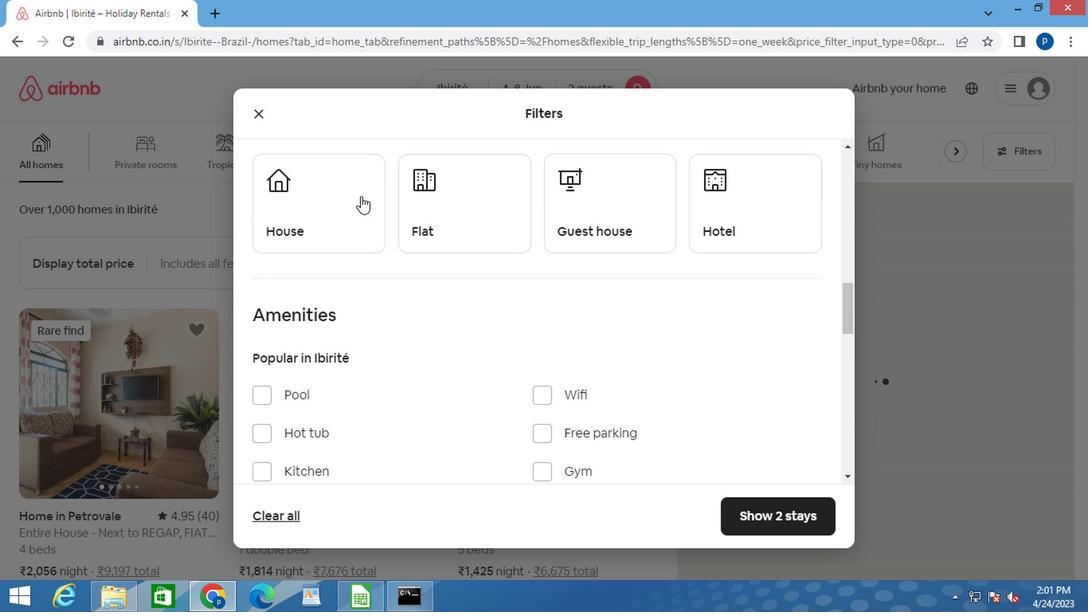 
Action: Mouse pressed left at (329, 193)
Screenshot: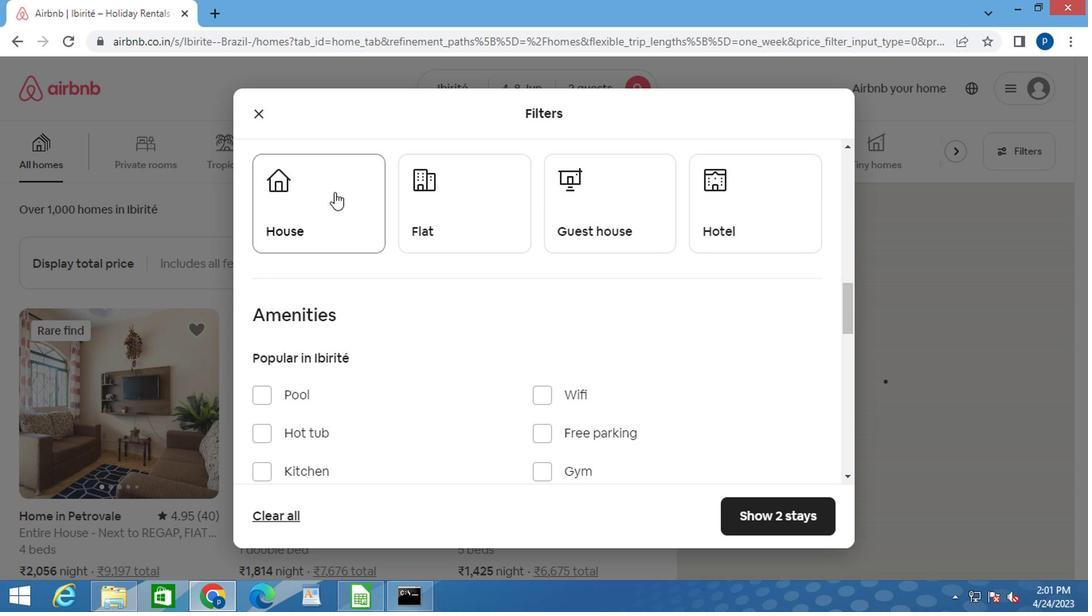 
Action: Mouse moved to (426, 218)
Screenshot: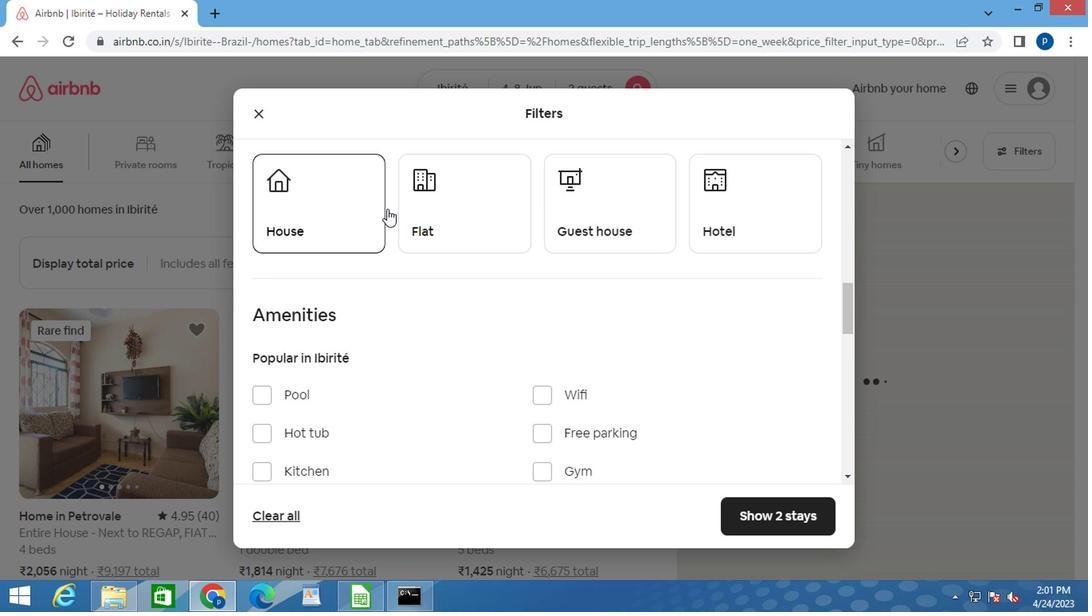 
Action: Mouse pressed left at (426, 218)
Screenshot: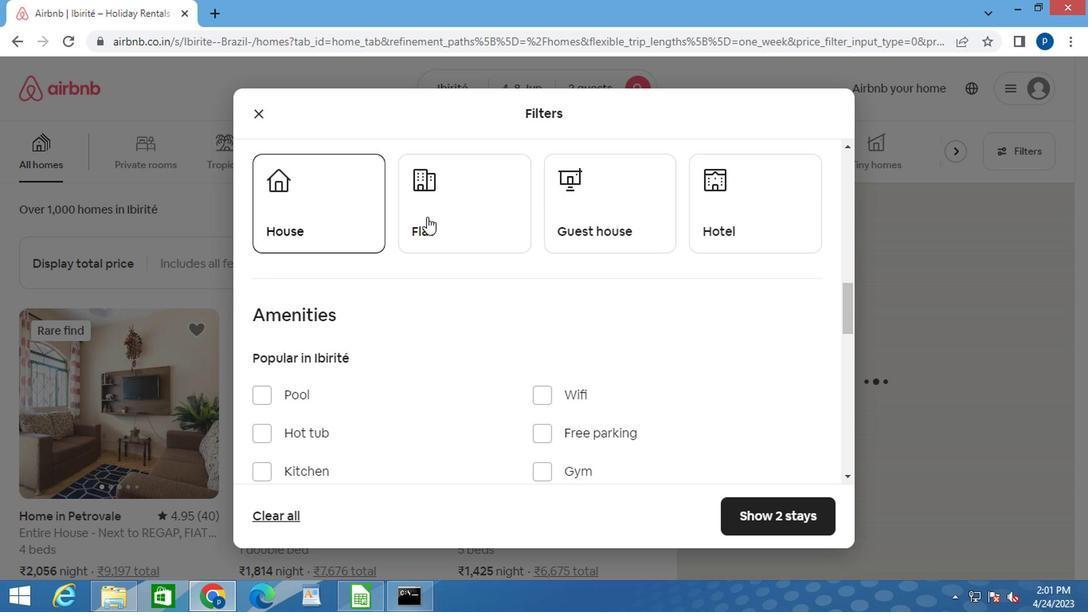 
Action: Mouse moved to (588, 222)
Screenshot: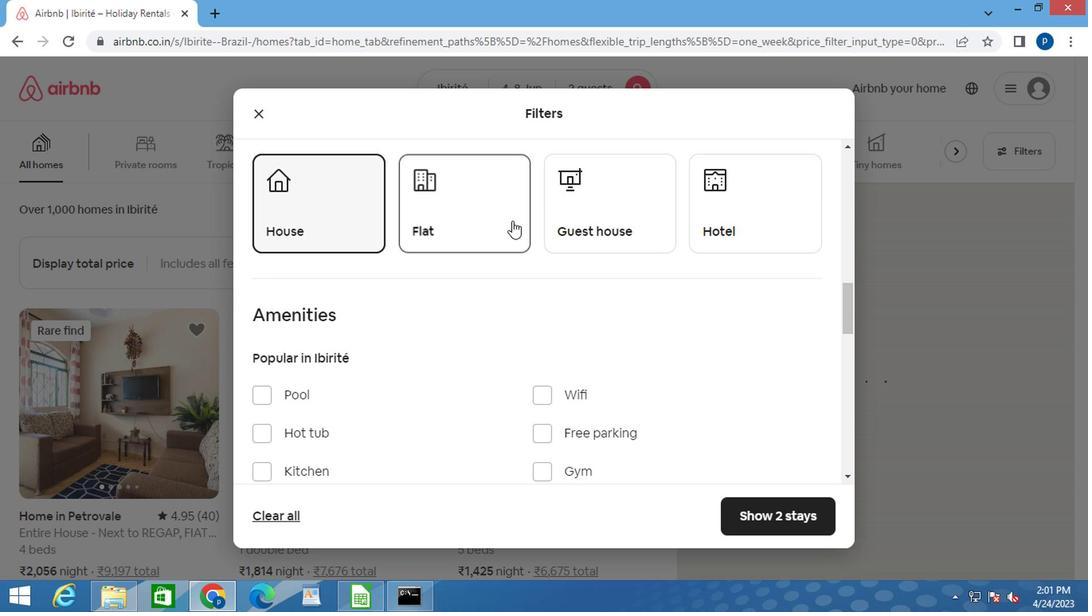 
Action: Mouse pressed left at (588, 222)
Screenshot: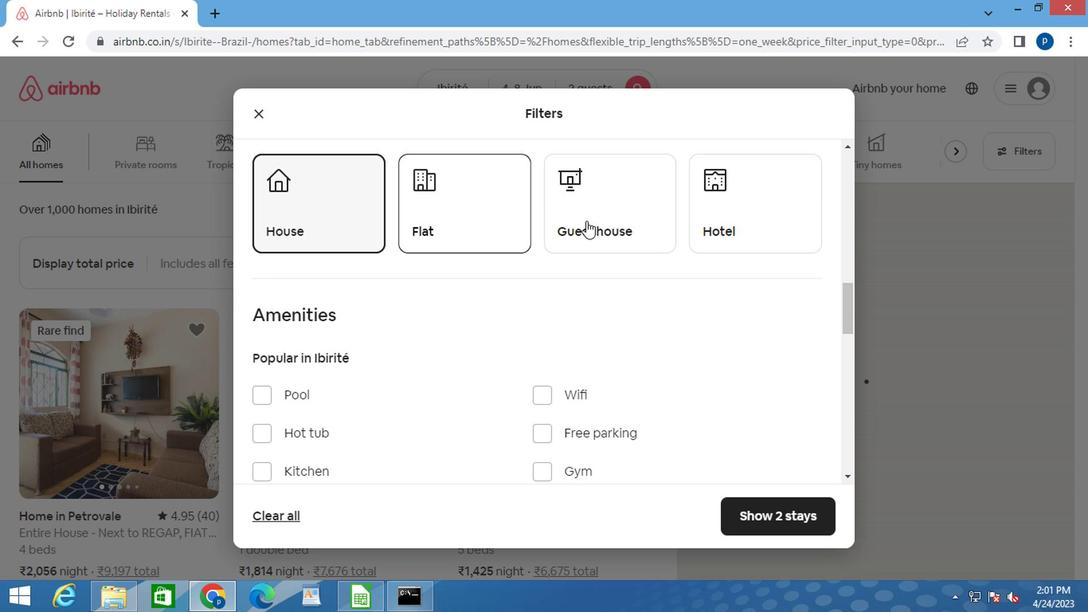 
Action: Mouse moved to (719, 216)
Screenshot: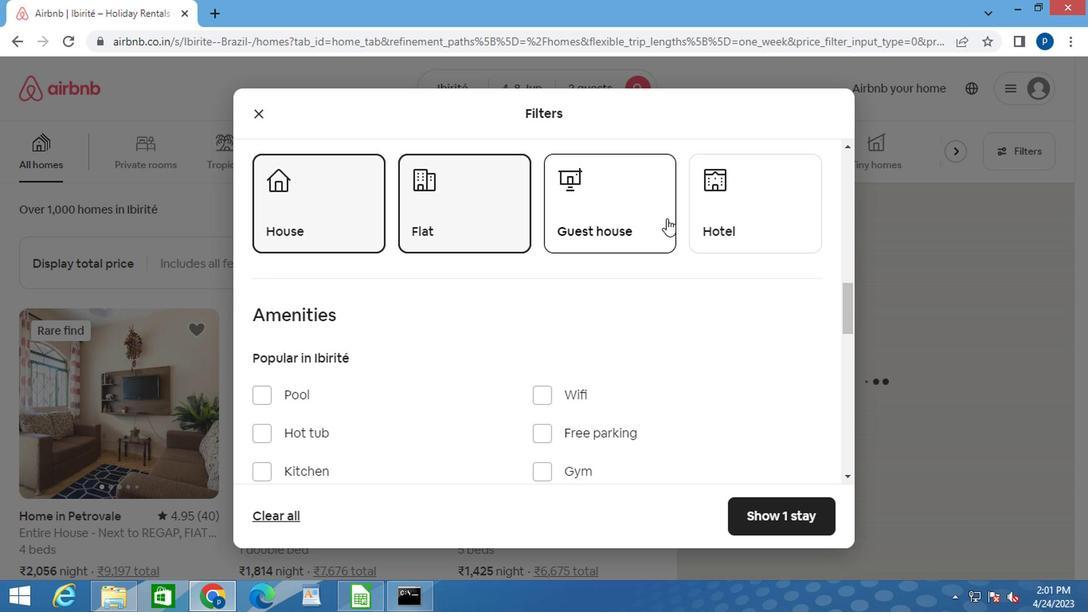 
Action: Mouse pressed left at (719, 216)
Screenshot: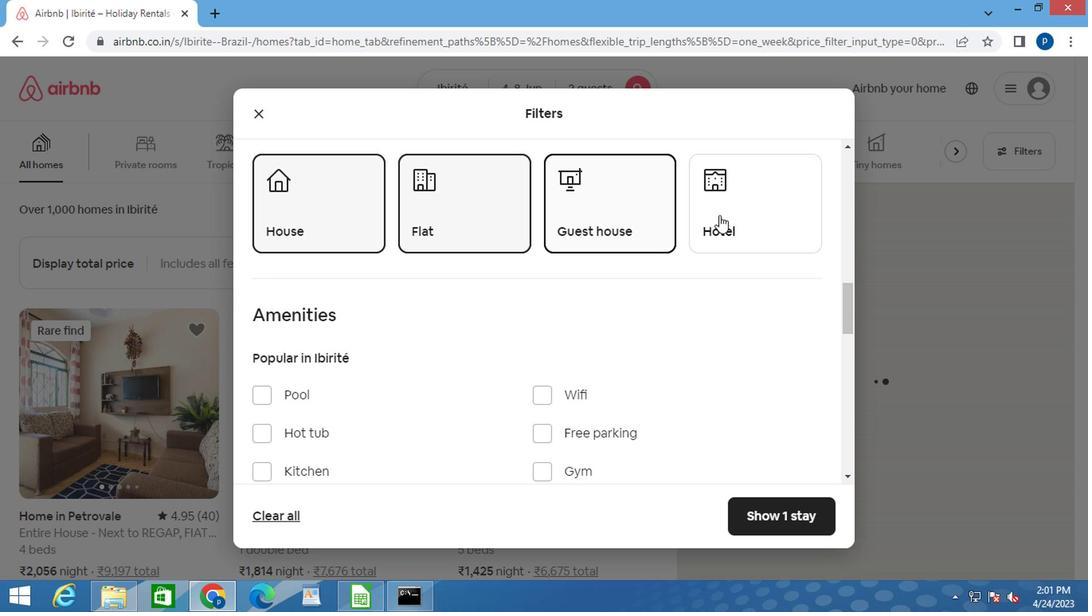 
Action: Mouse moved to (658, 288)
Screenshot: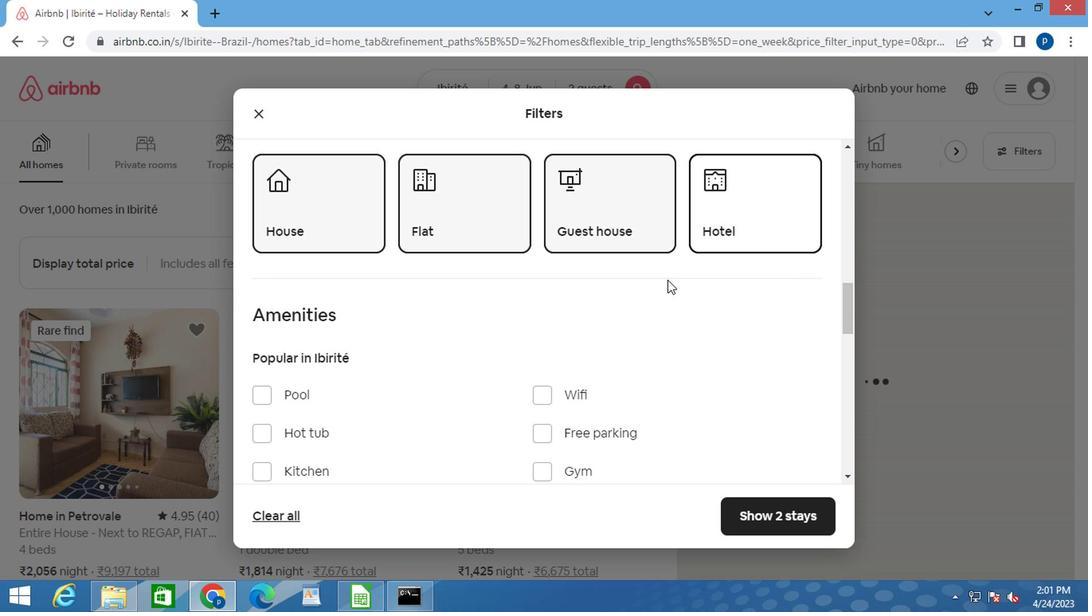 
Action: Mouse scrolled (658, 287) with delta (0, 0)
Screenshot: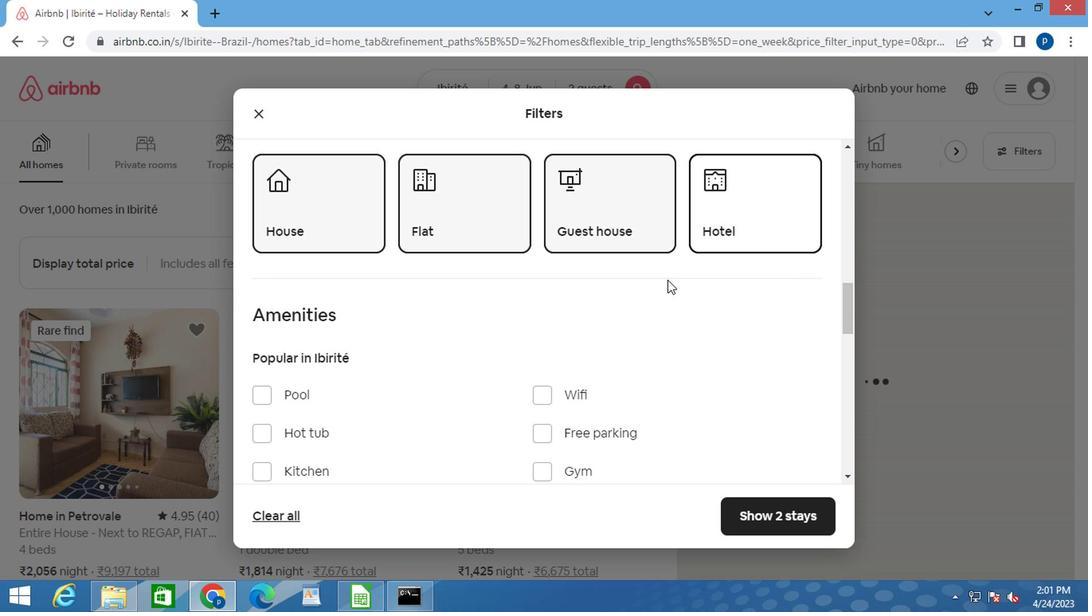 
Action: Mouse scrolled (658, 287) with delta (0, 0)
Screenshot: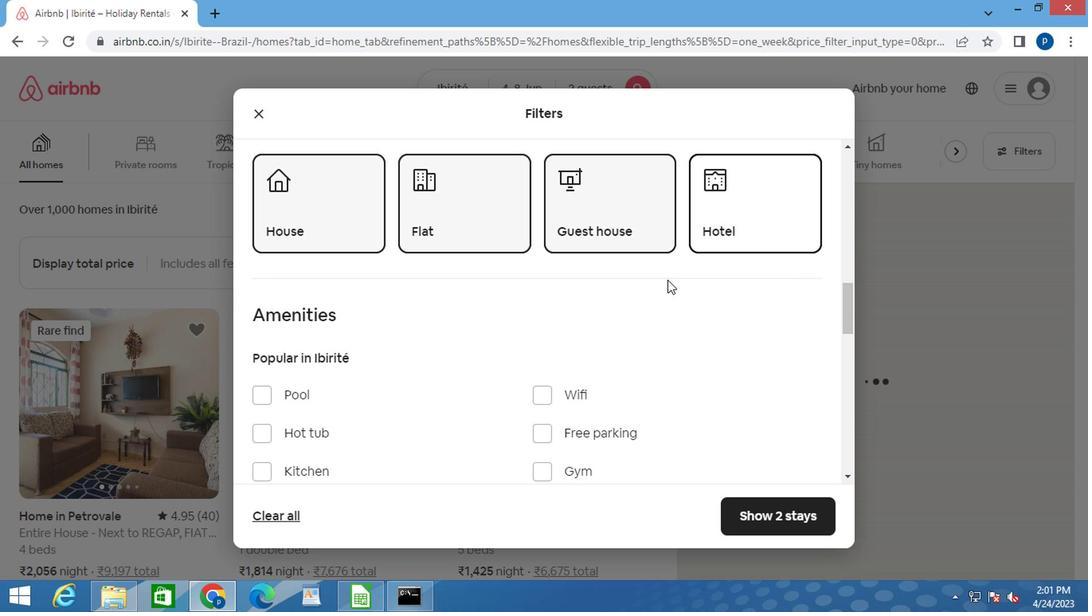 
Action: Mouse moved to (657, 289)
Screenshot: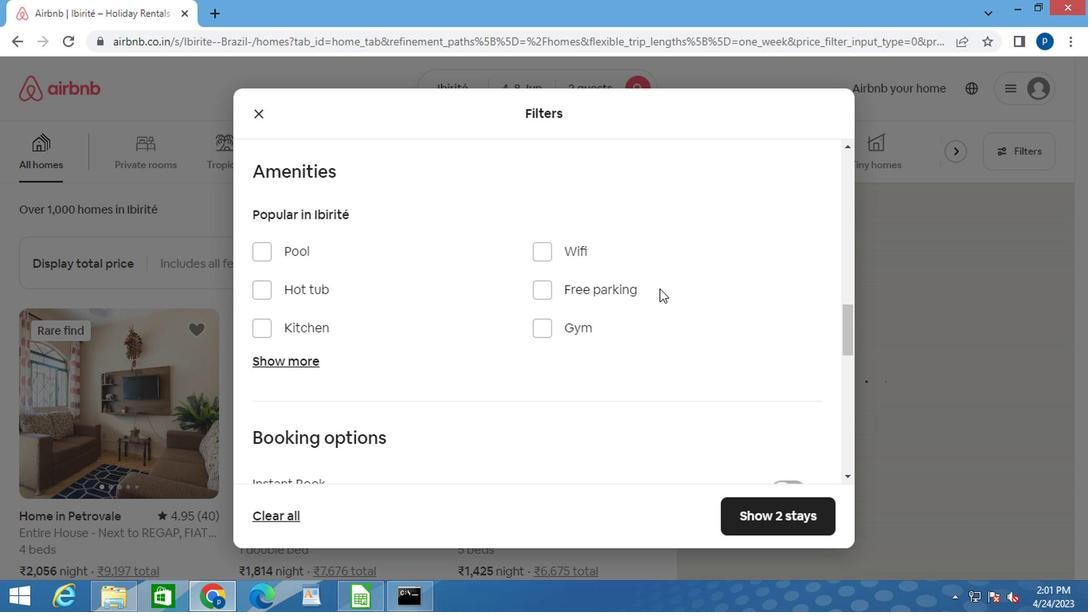 
Action: Mouse scrolled (657, 289) with delta (0, 0)
Screenshot: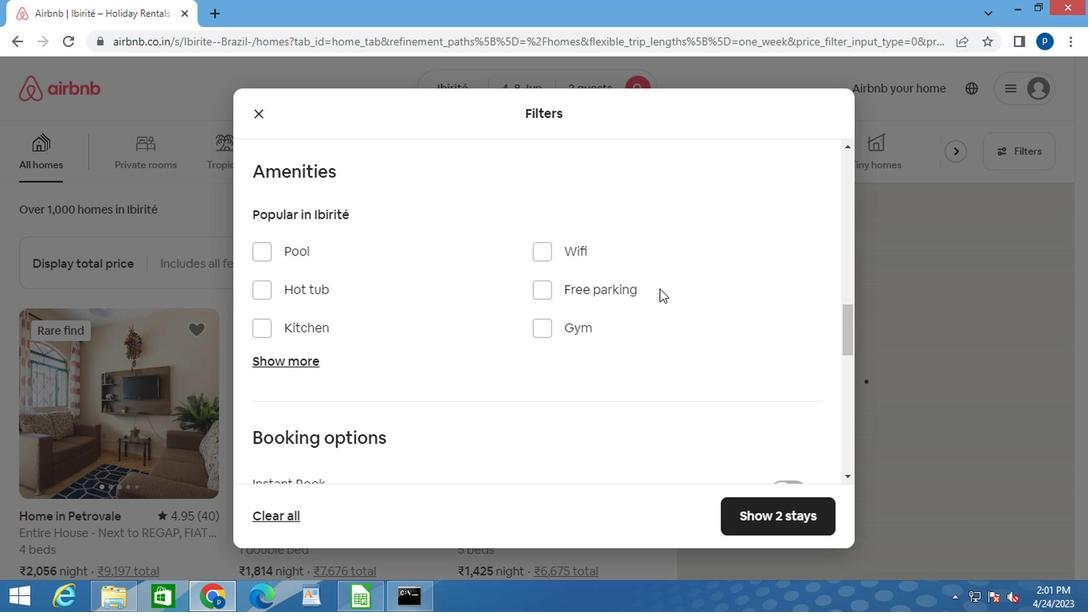 
Action: Mouse scrolled (657, 289) with delta (0, 0)
Screenshot: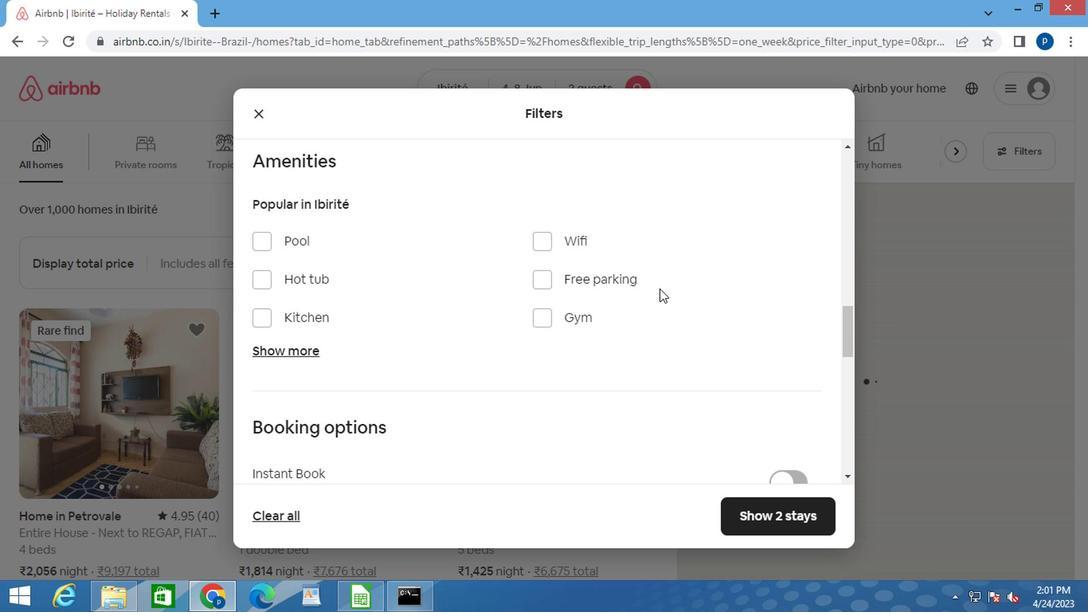 
Action: Mouse scrolled (657, 289) with delta (0, 0)
Screenshot: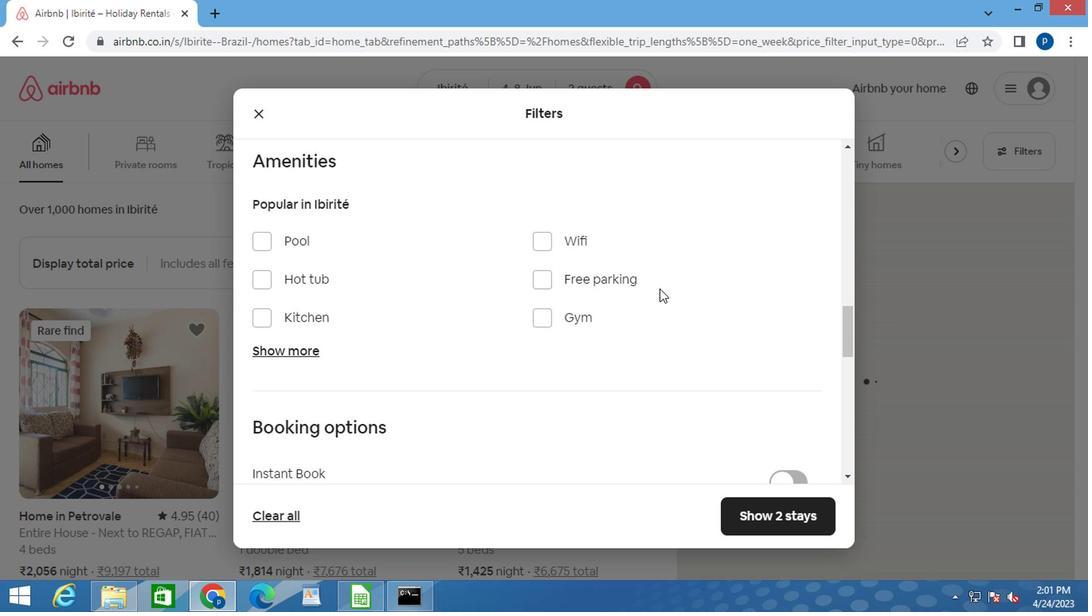 
Action: Mouse moved to (777, 295)
Screenshot: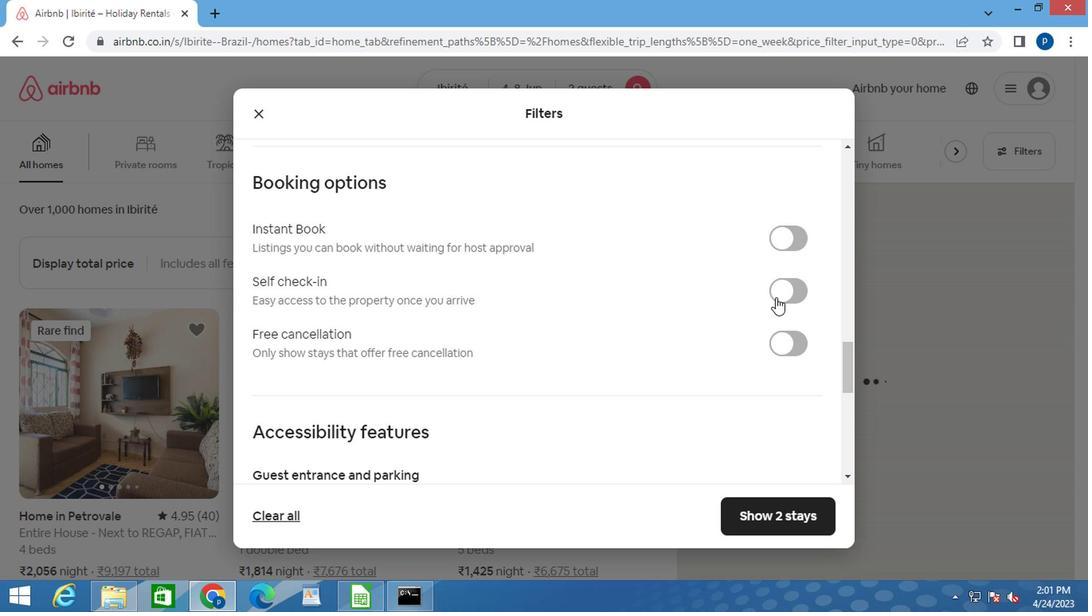 
Action: Mouse pressed left at (777, 295)
Screenshot: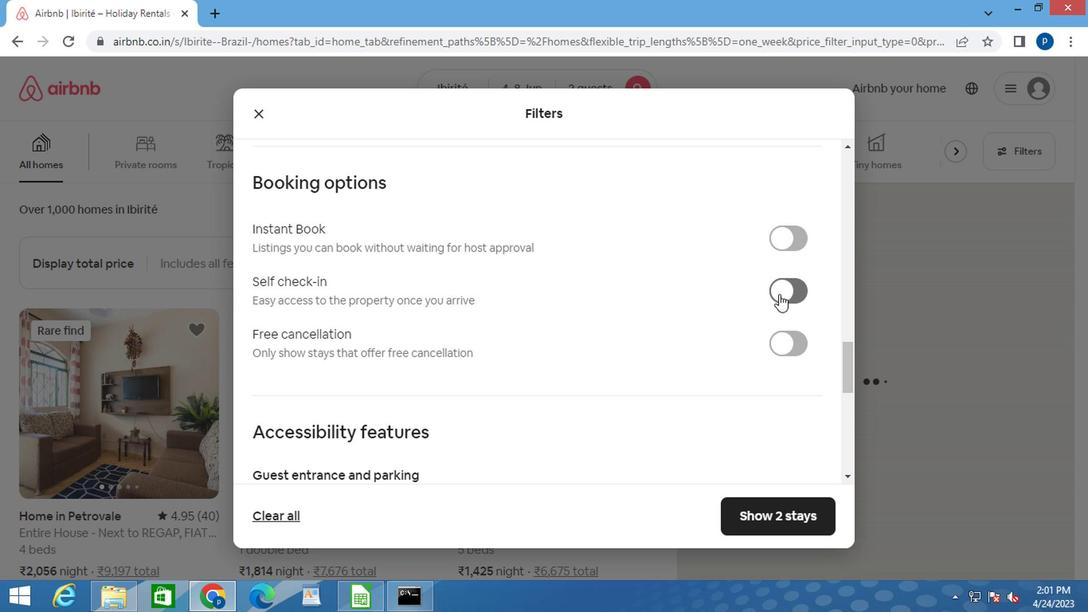 
Action: Mouse moved to (682, 312)
Screenshot: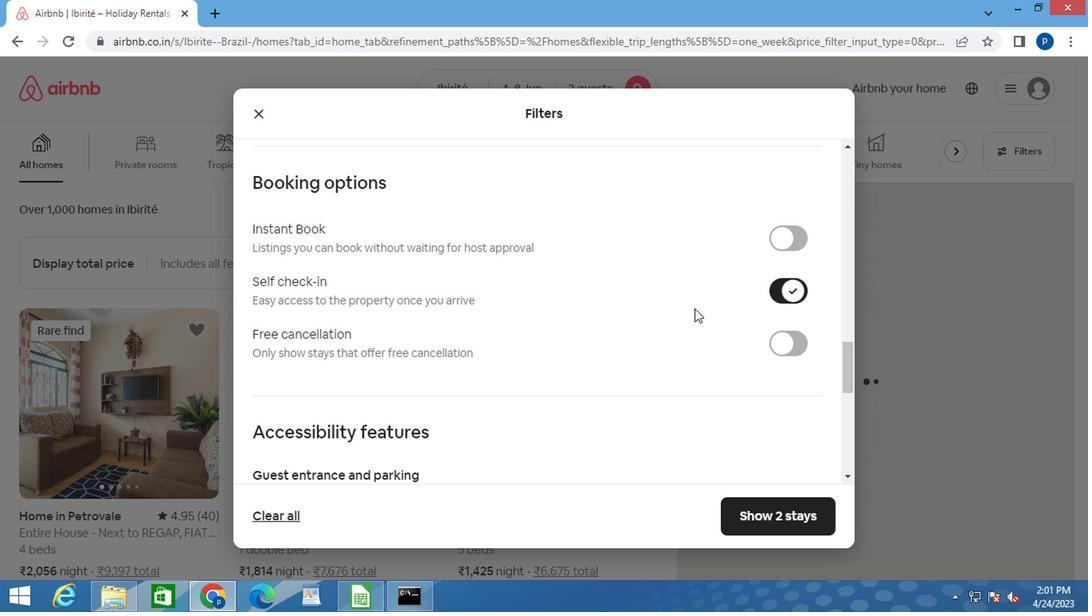
Action: Mouse scrolled (682, 311) with delta (0, -1)
Screenshot: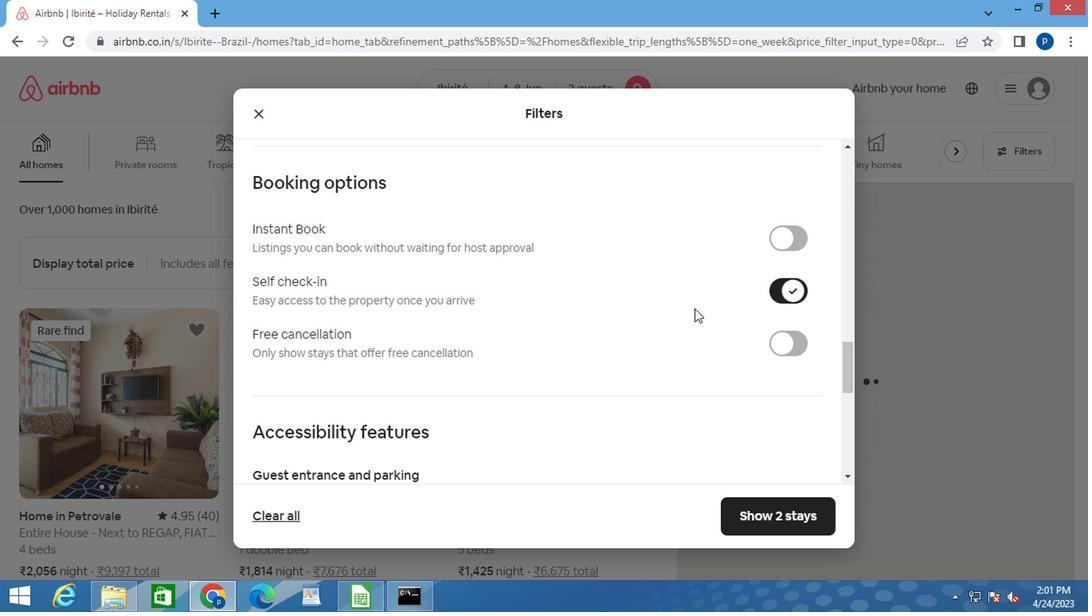 
Action: Mouse moved to (679, 312)
Screenshot: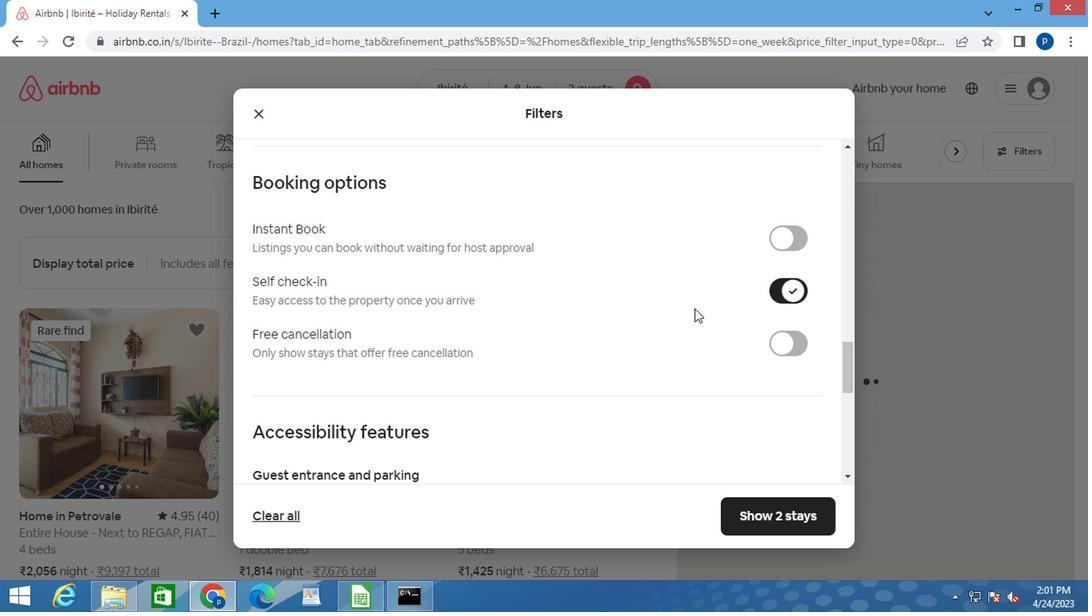 
Action: Mouse scrolled (679, 311) with delta (0, -1)
Screenshot: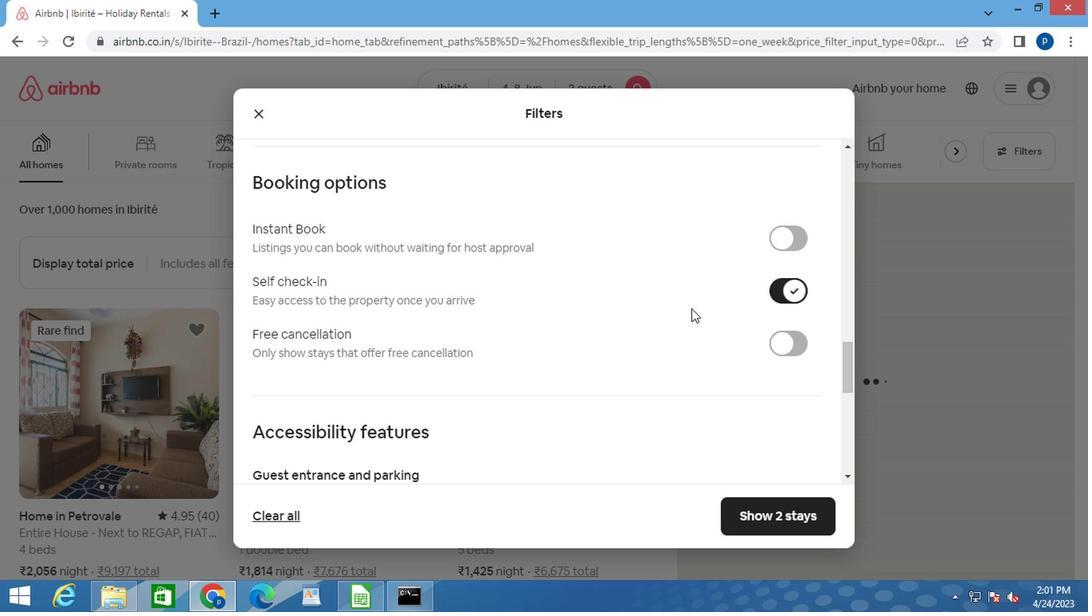 
Action: Mouse moved to (677, 312)
Screenshot: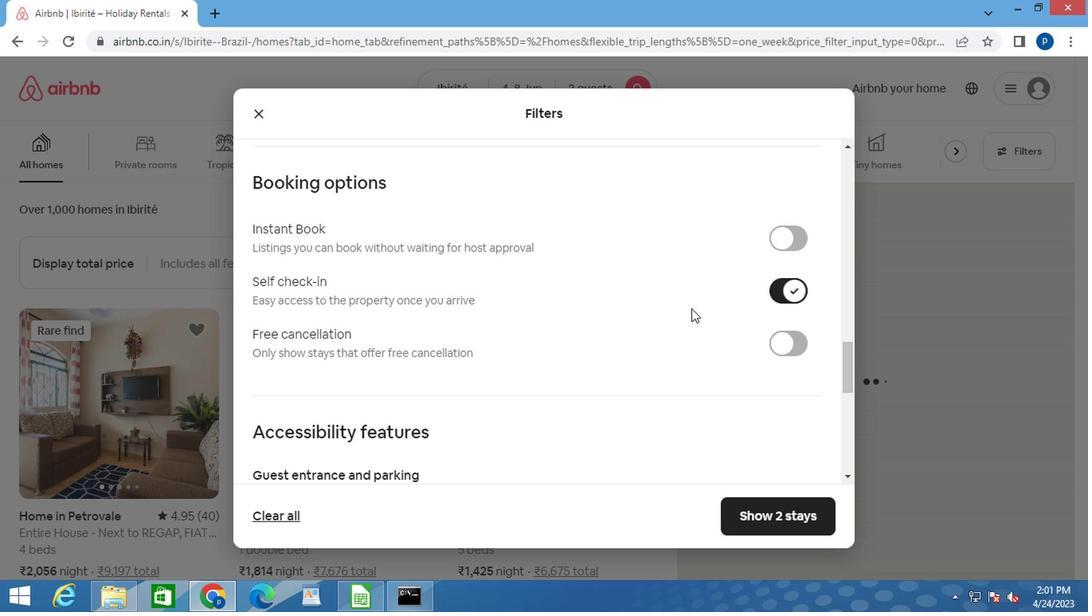 
Action: Mouse scrolled (677, 311) with delta (0, -1)
Screenshot: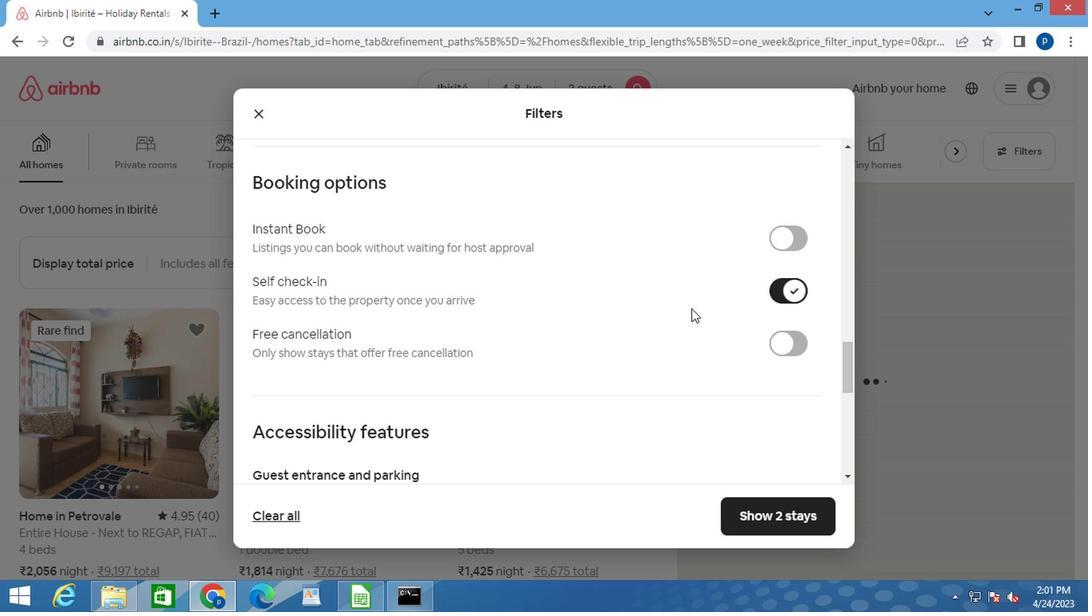 
Action: Mouse scrolled (677, 311) with delta (0, -1)
Screenshot: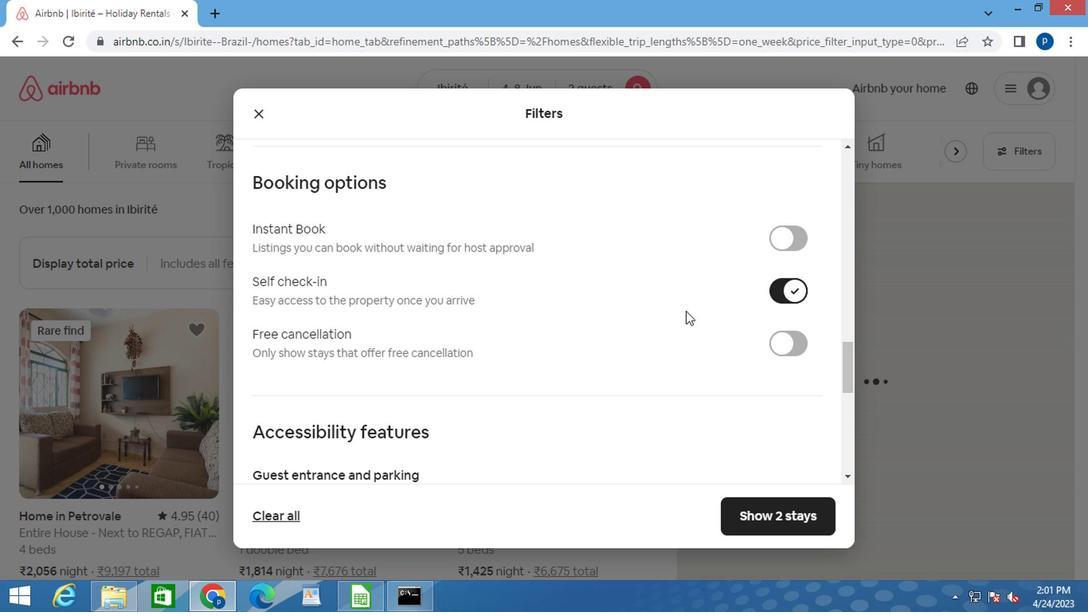 
Action: Mouse moved to (639, 317)
Screenshot: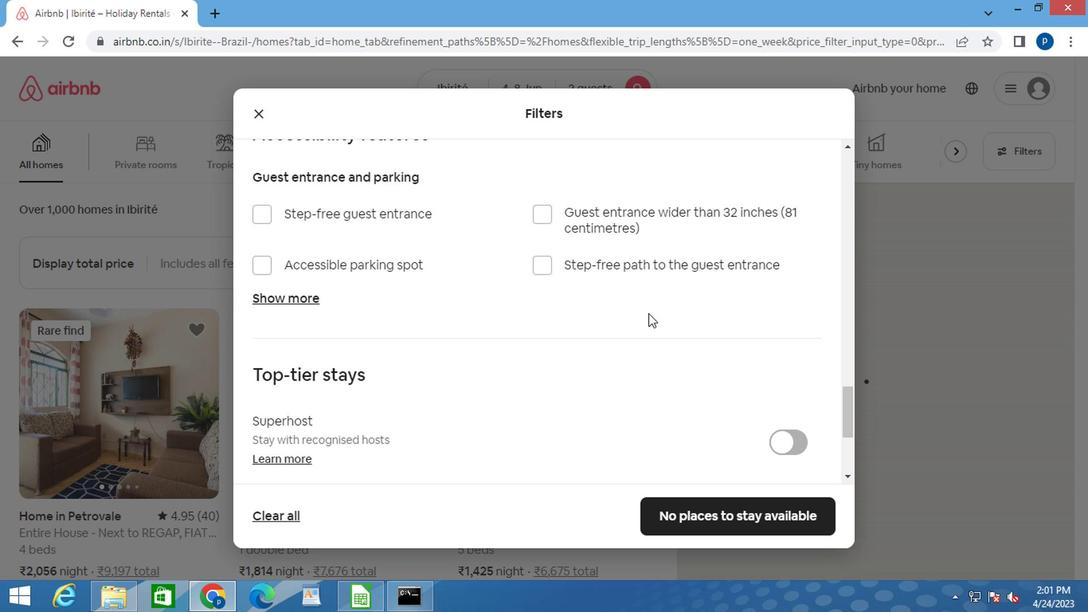 
Action: Mouse scrolled (639, 316) with delta (0, 0)
Screenshot: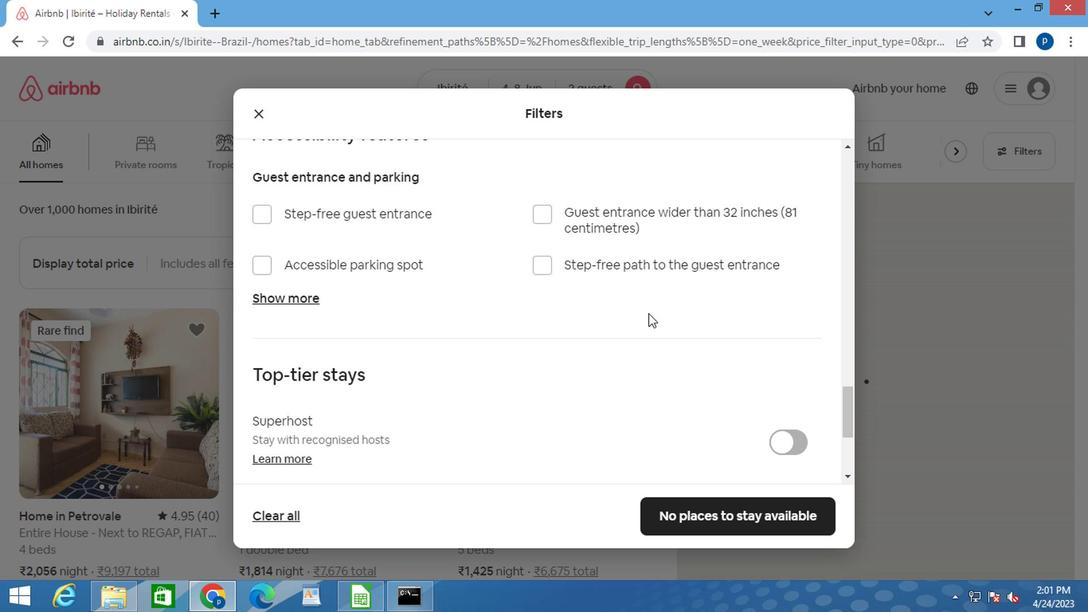 
Action: Mouse moved to (637, 319)
Screenshot: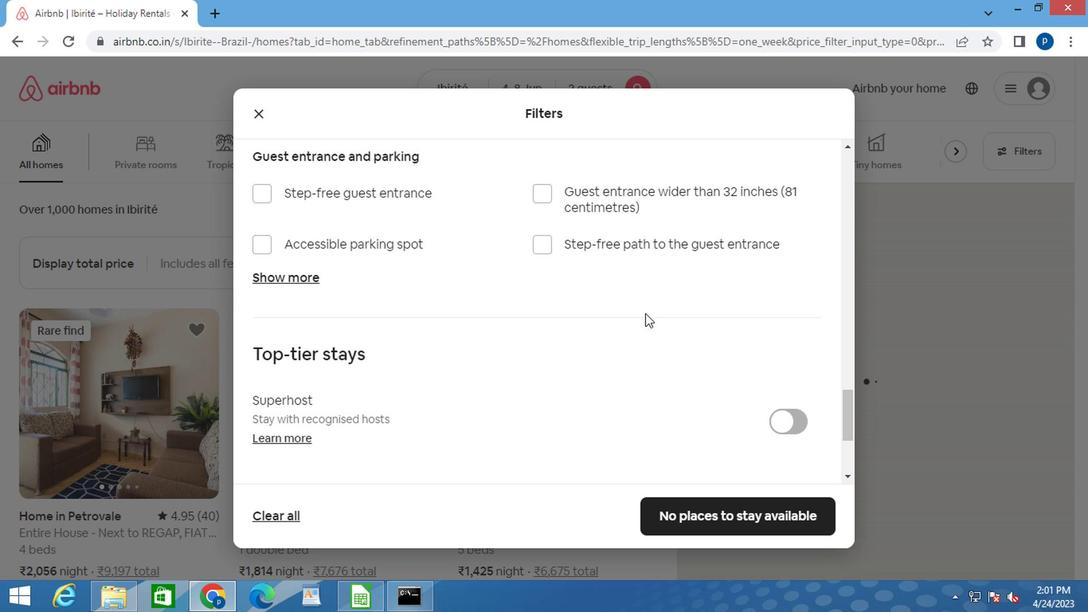 
Action: Mouse scrolled (637, 318) with delta (0, -1)
Screenshot: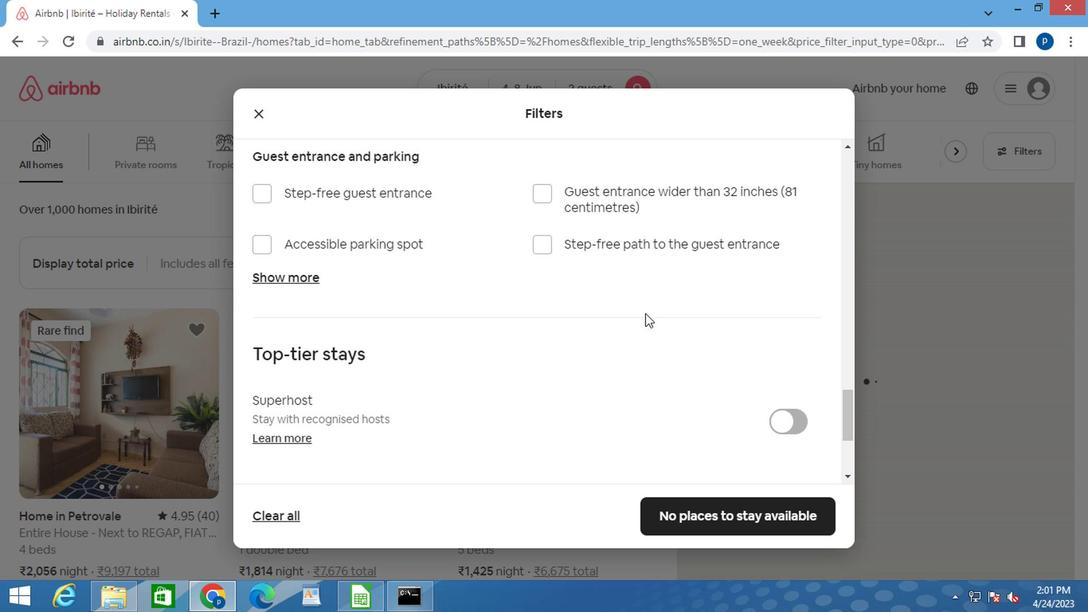 
Action: Mouse moved to (635, 319)
Screenshot: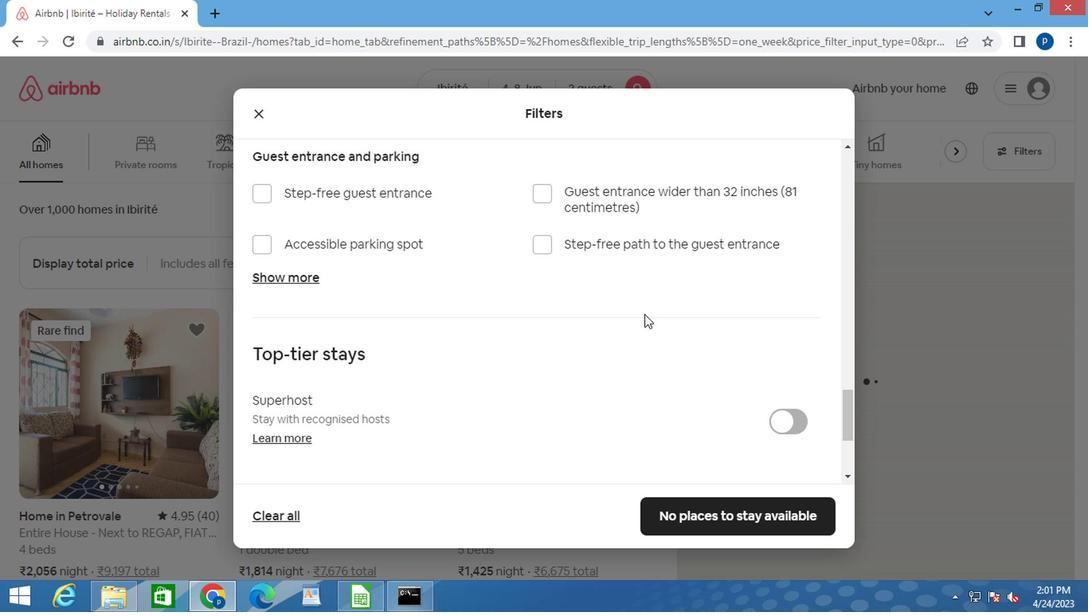 
Action: Mouse scrolled (635, 319) with delta (0, 0)
Screenshot: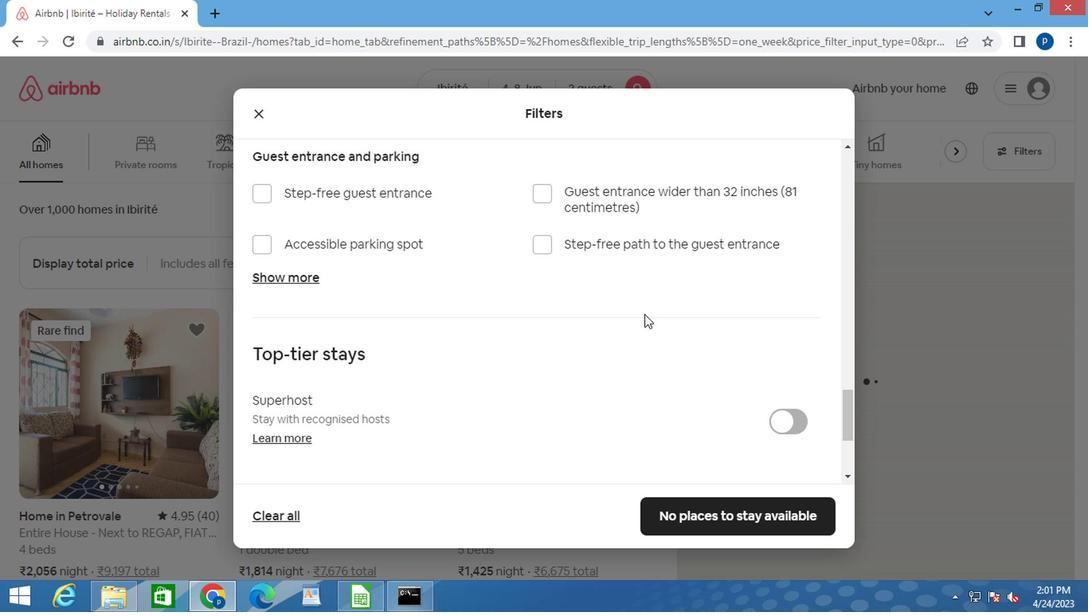 
Action: Mouse moved to (733, 510)
Screenshot: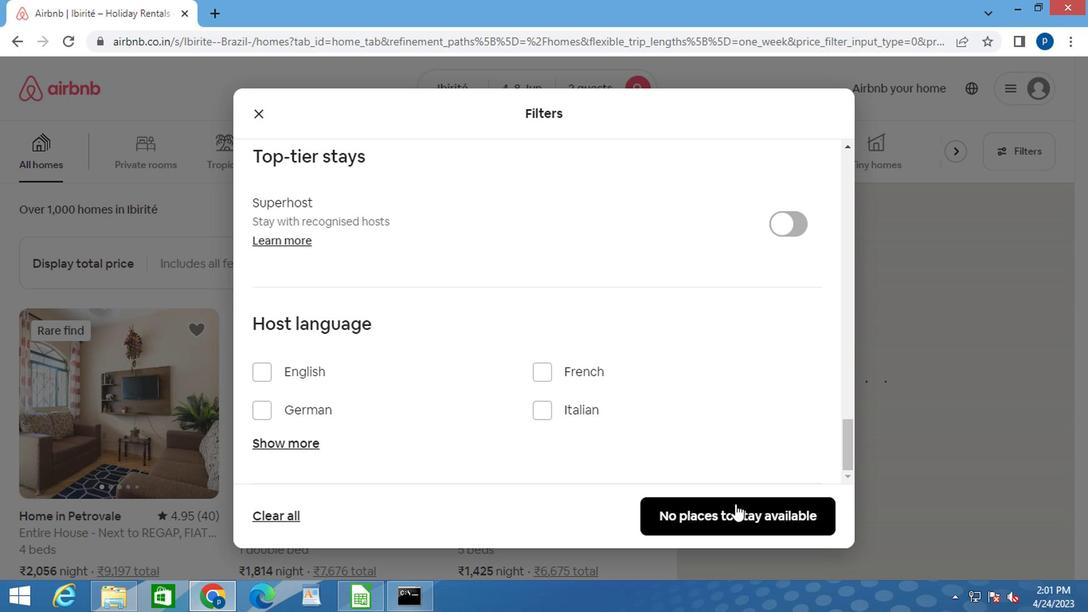 
Action: Mouse pressed left at (733, 510)
Screenshot: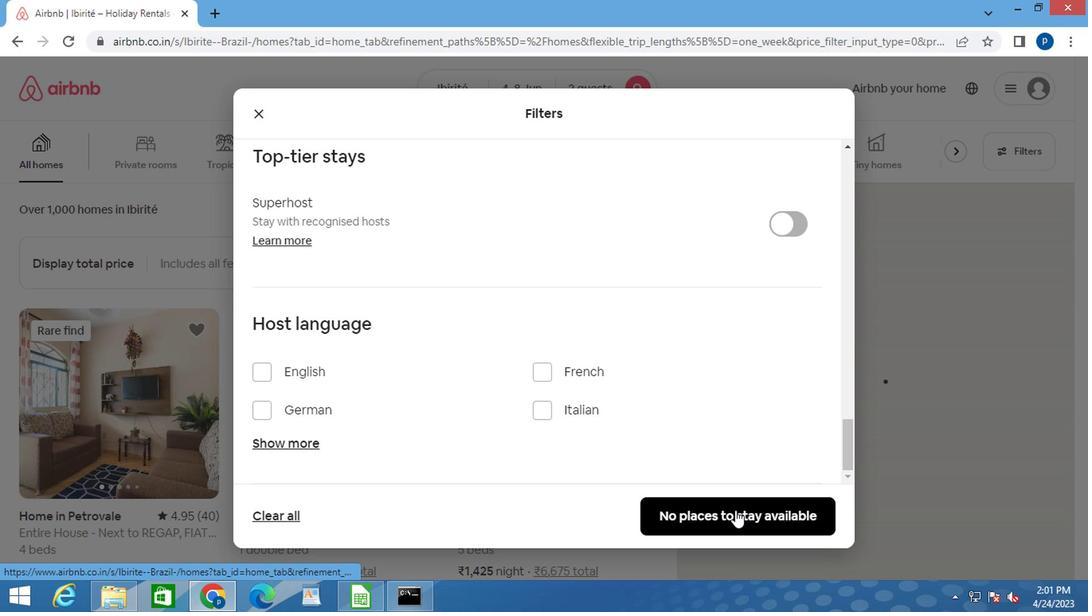 
Action: Mouse moved to (730, 508)
Screenshot: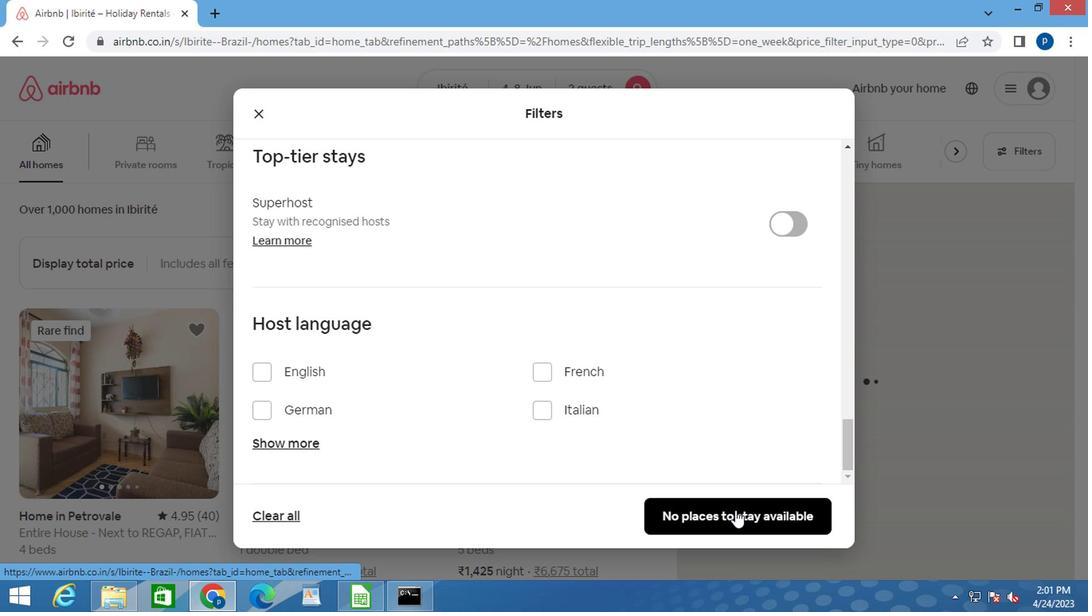
